 Task: Create a due date automation trigger when advanced on, 2 working days after a card is due add dates not due today at 11:00 AM.
Action: Mouse moved to (1051, 353)
Screenshot: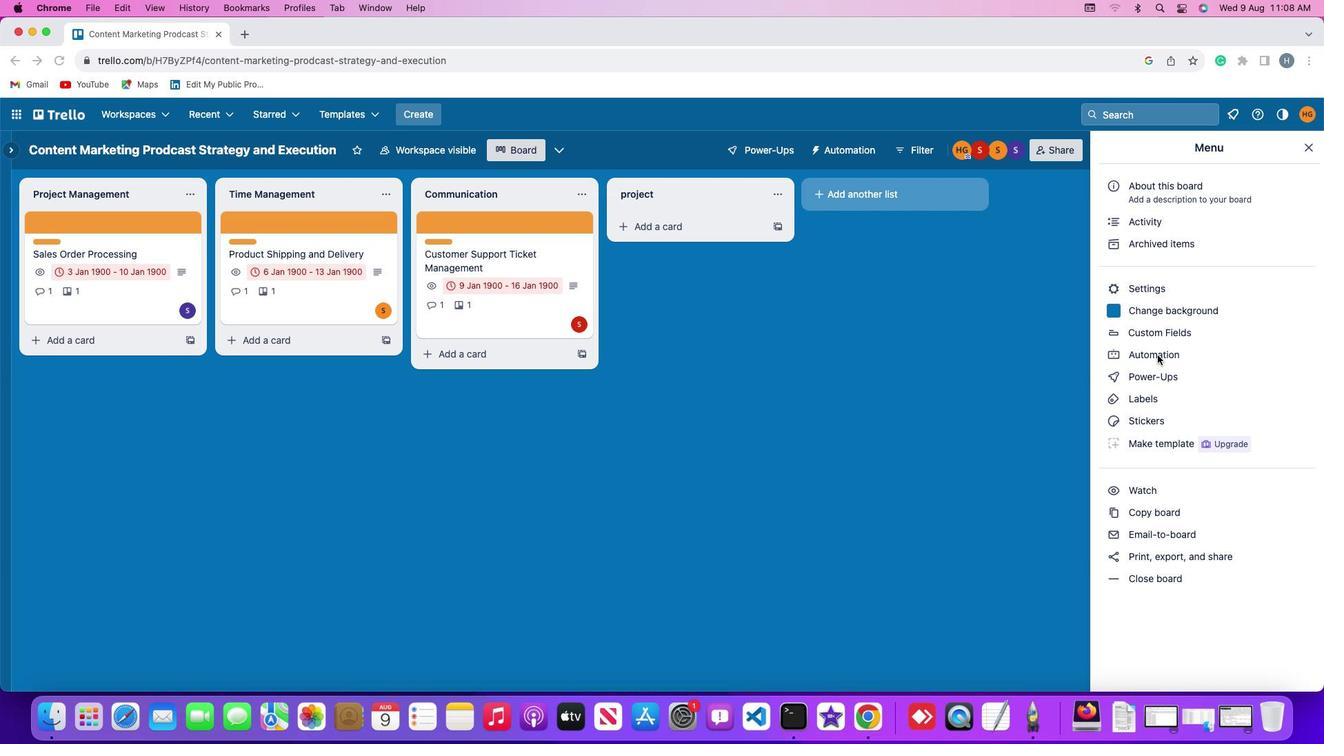 
Action: Mouse pressed left at (1051, 353)
Screenshot: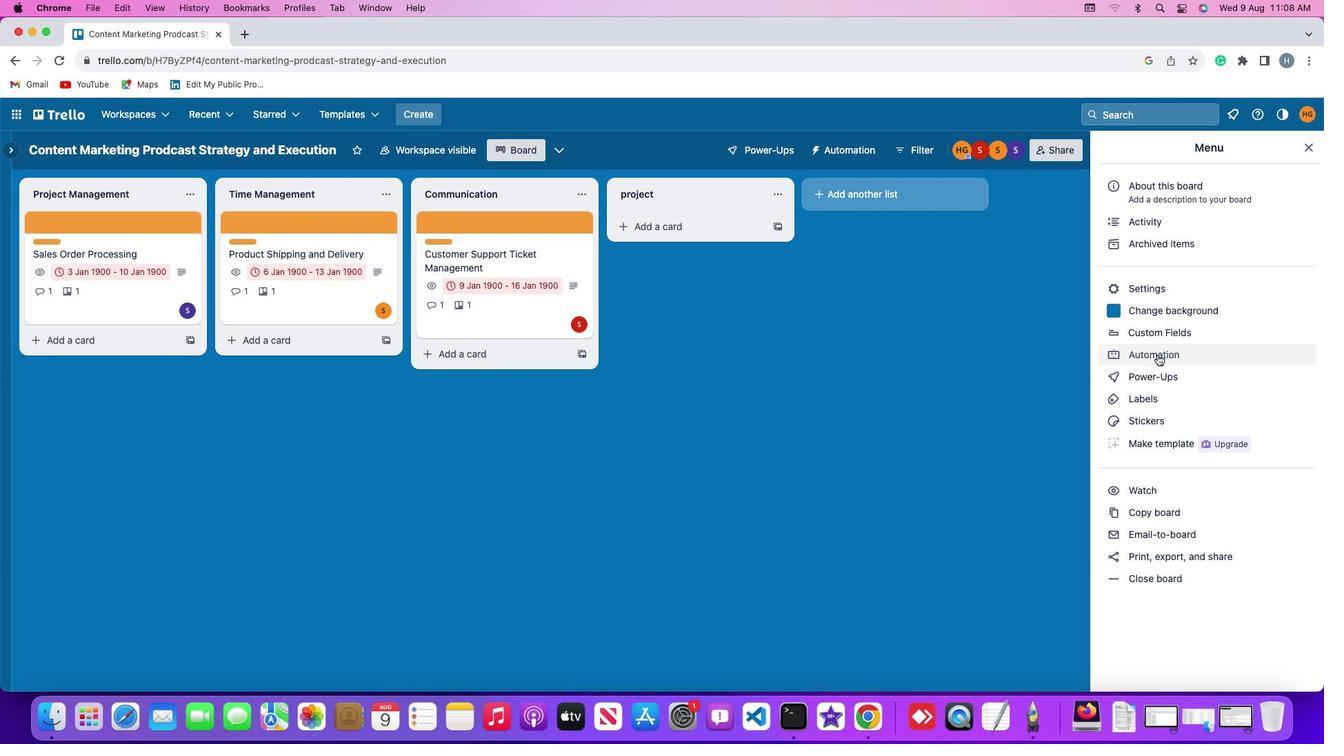 
Action: Mouse moved to (1051, 353)
Screenshot: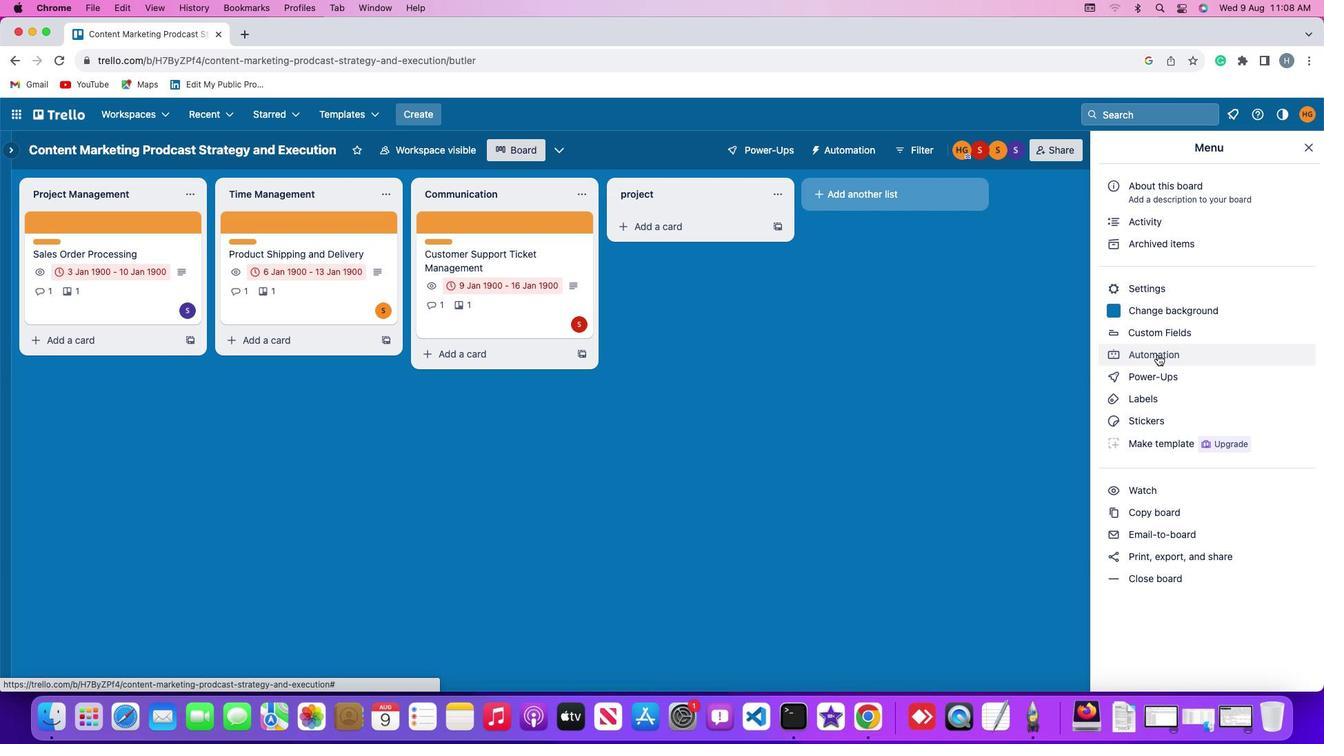 
Action: Mouse pressed left at (1051, 353)
Screenshot: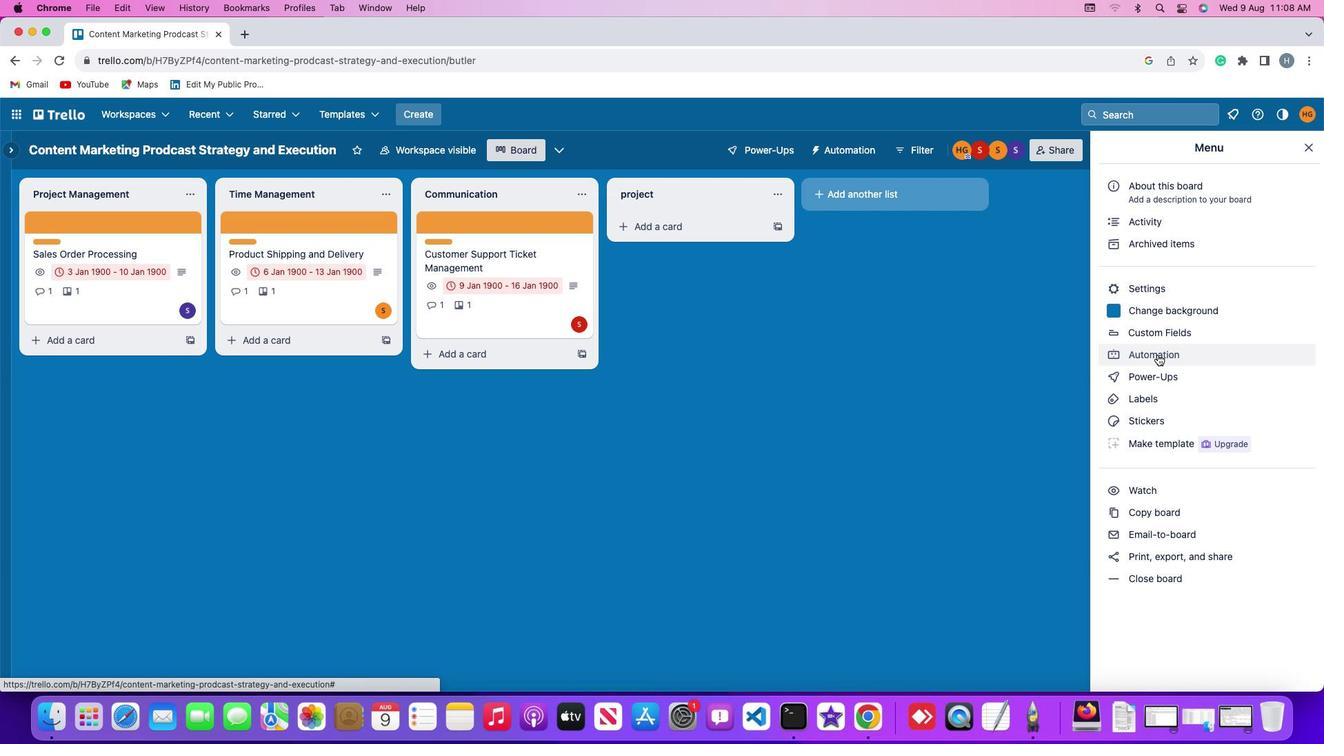 
Action: Mouse moved to (86, 326)
Screenshot: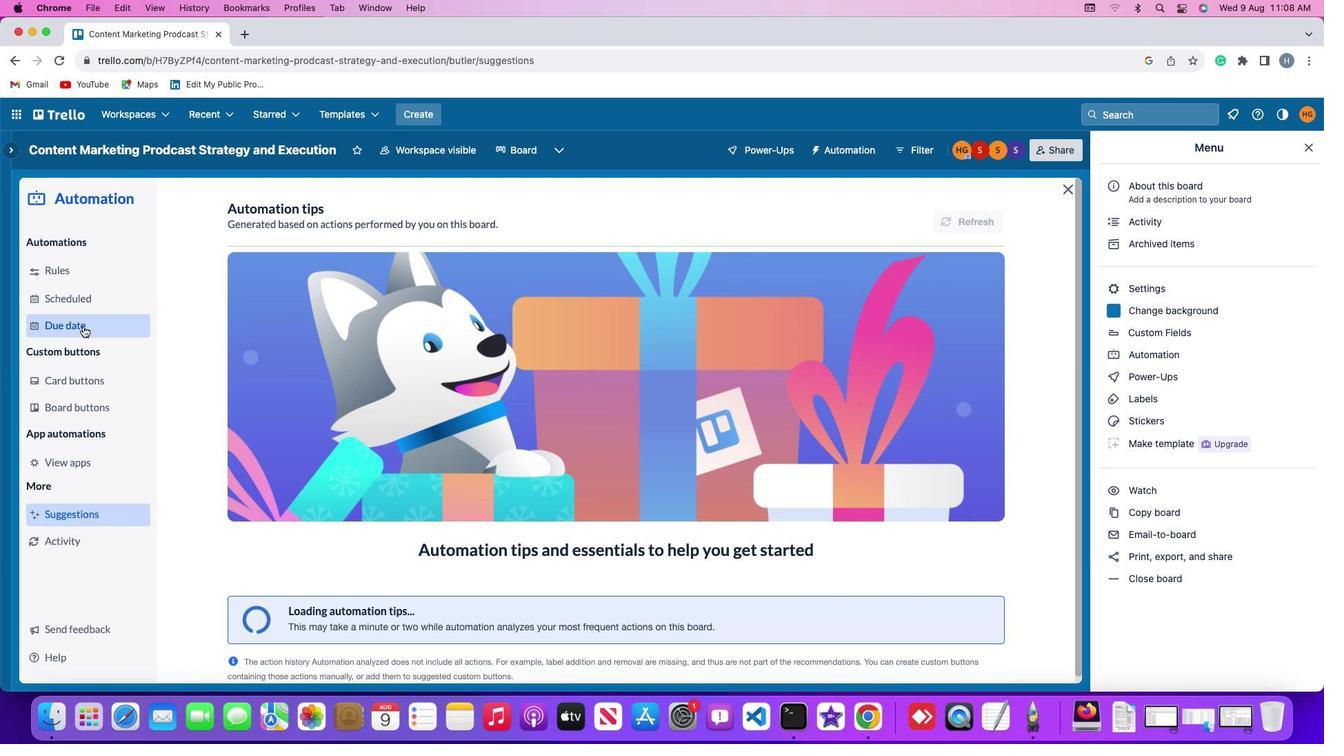 
Action: Mouse pressed left at (86, 326)
Screenshot: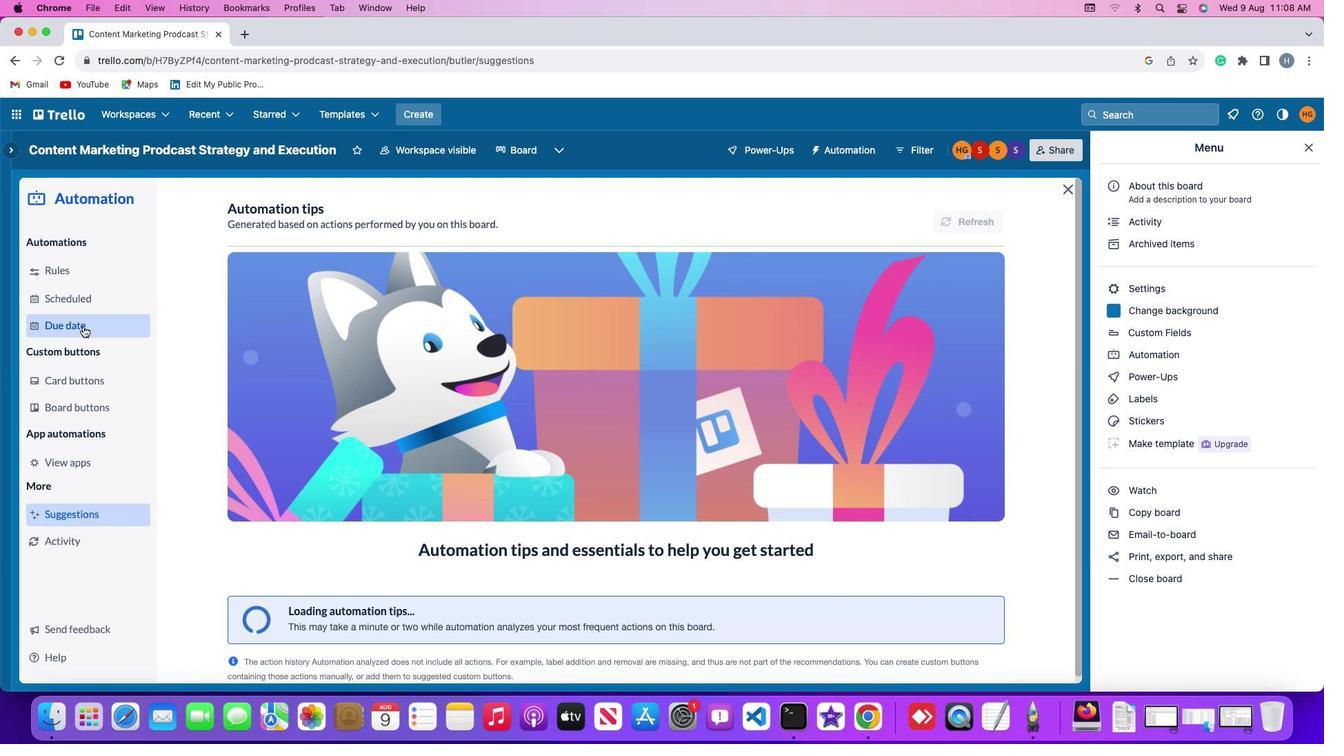 
Action: Mouse moved to (841, 225)
Screenshot: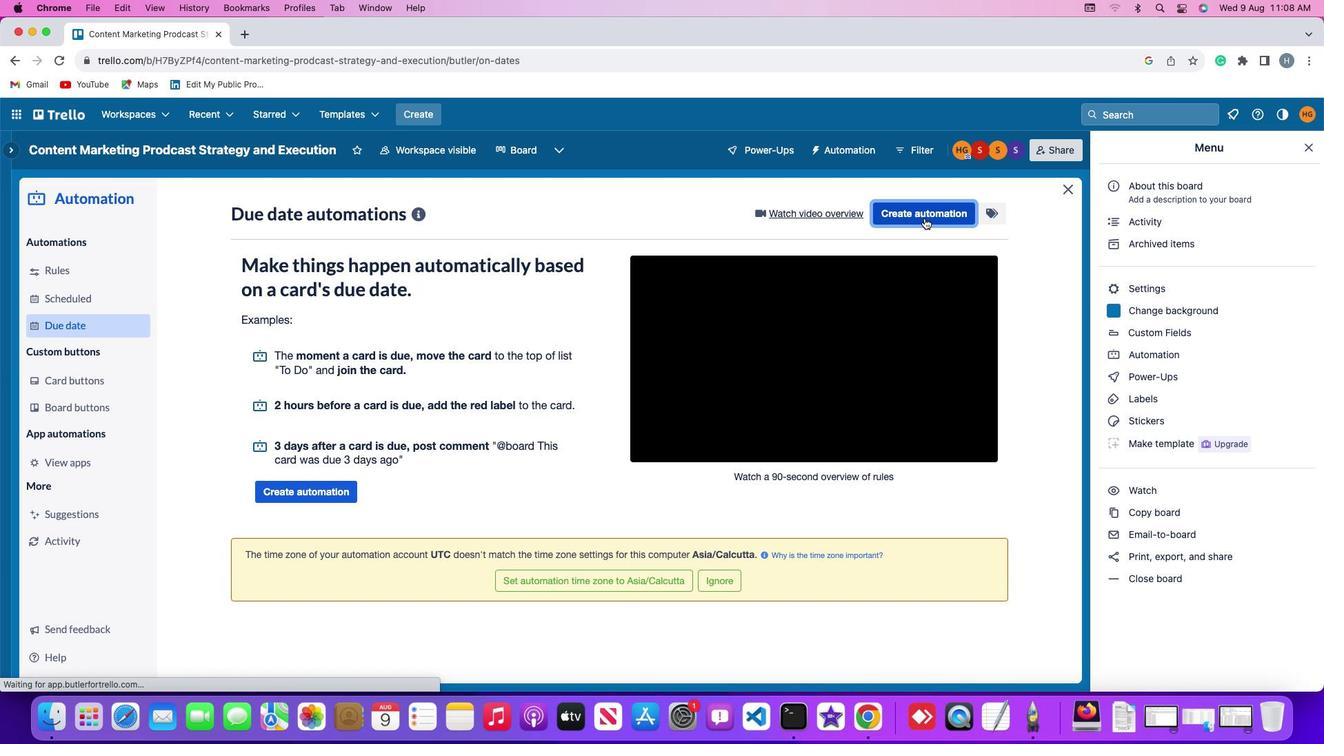 
Action: Mouse pressed left at (841, 225)
Screenshot: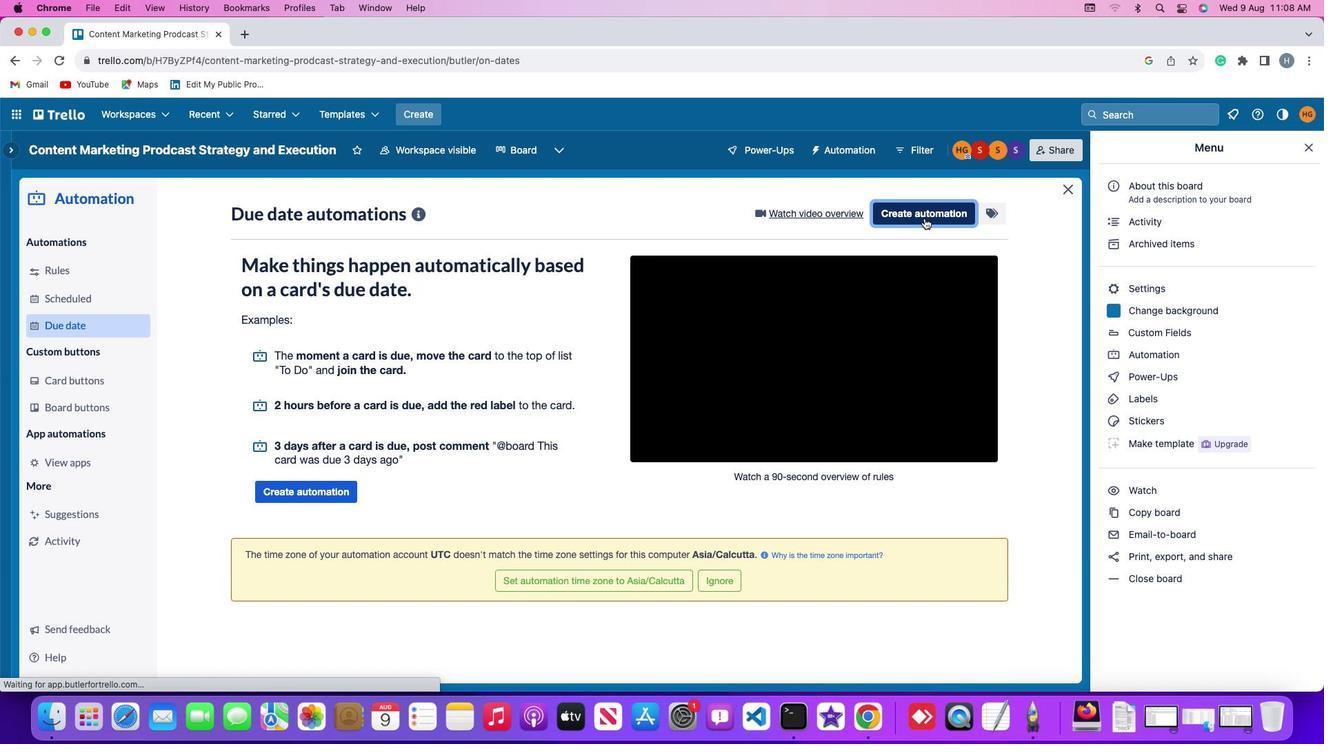 
Action: Mouse moved to (361, 340)
Screenshot: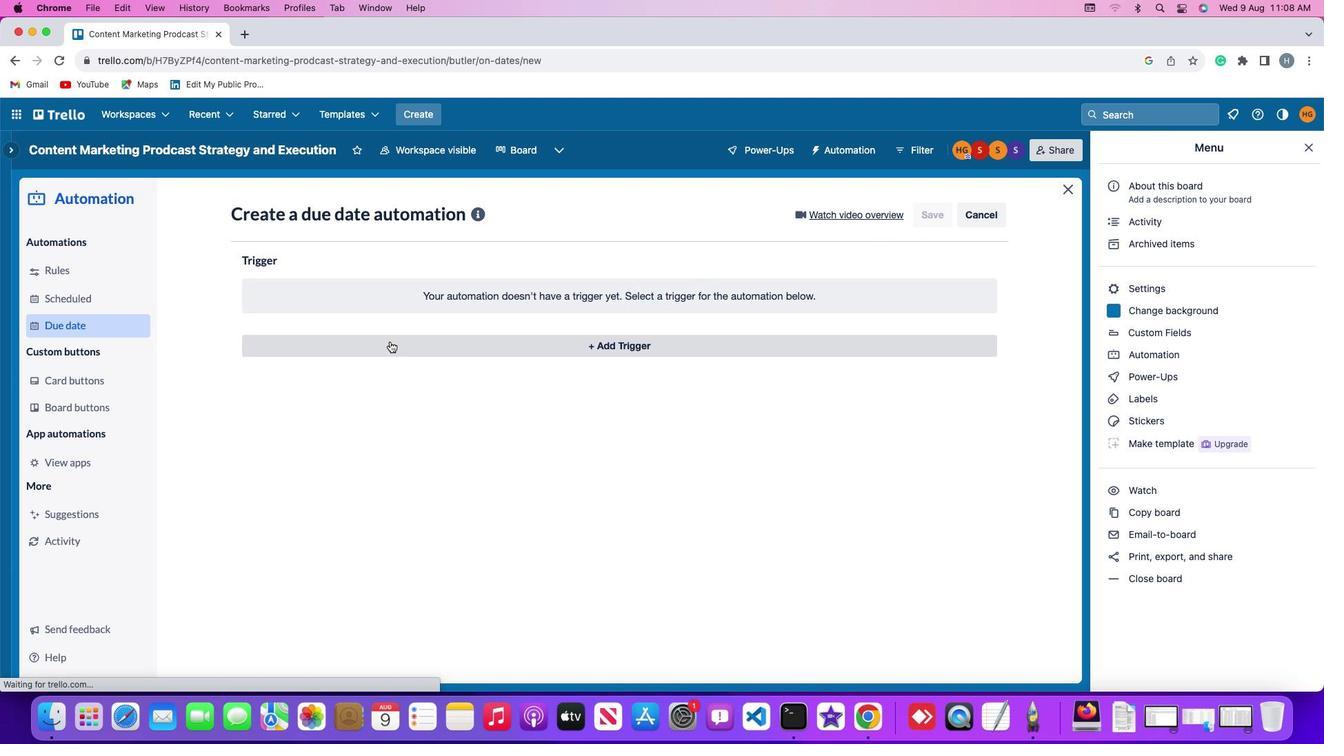 
Action: Mouse pressed left at (361, 340)
Screenshot: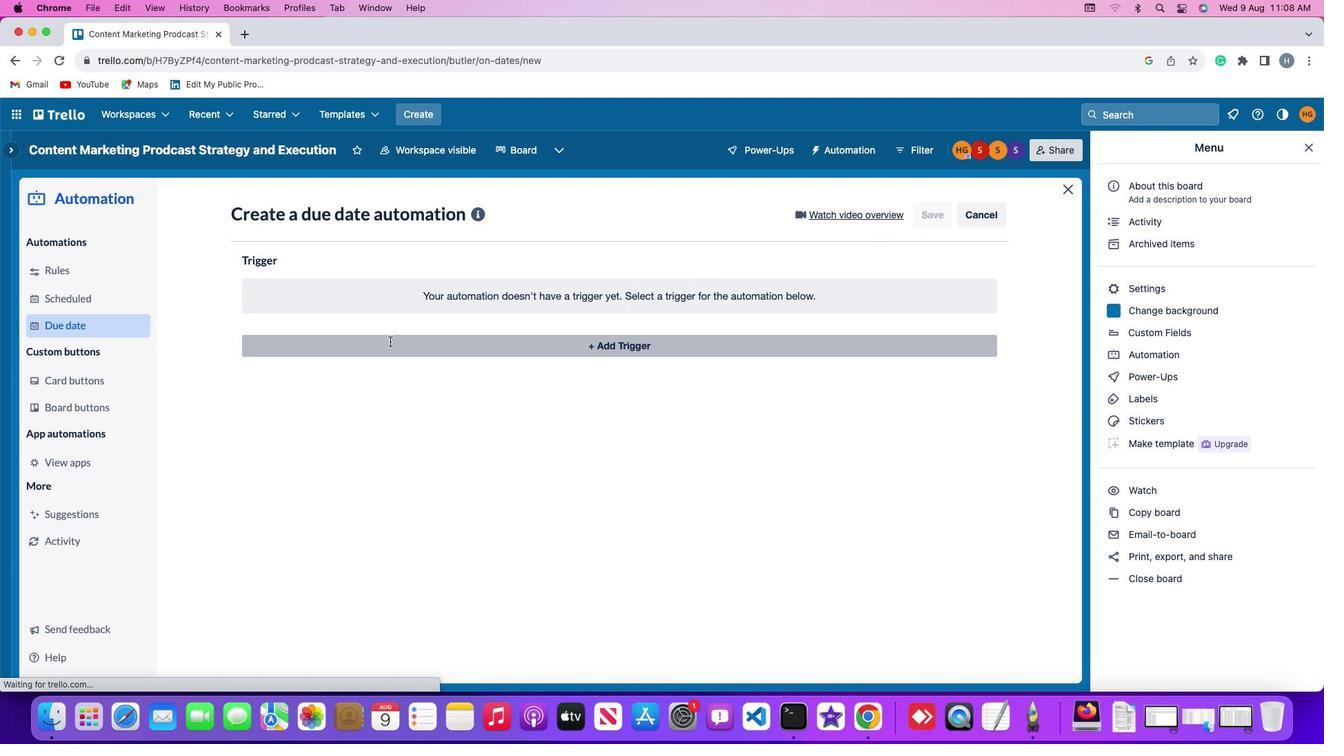 
Action: Mouse moved to (254, 539)
Screenshot: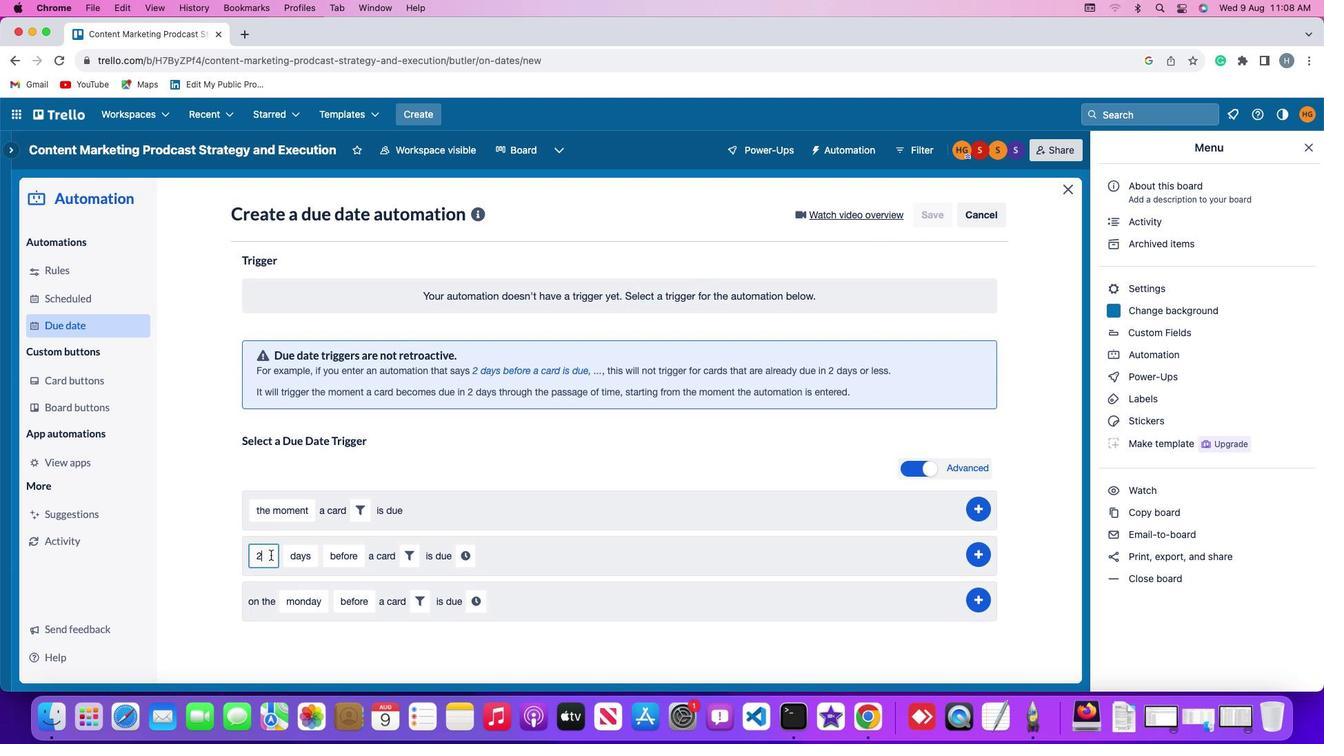 
Action: Mouse pressed left at (254, 539)
Screenshot: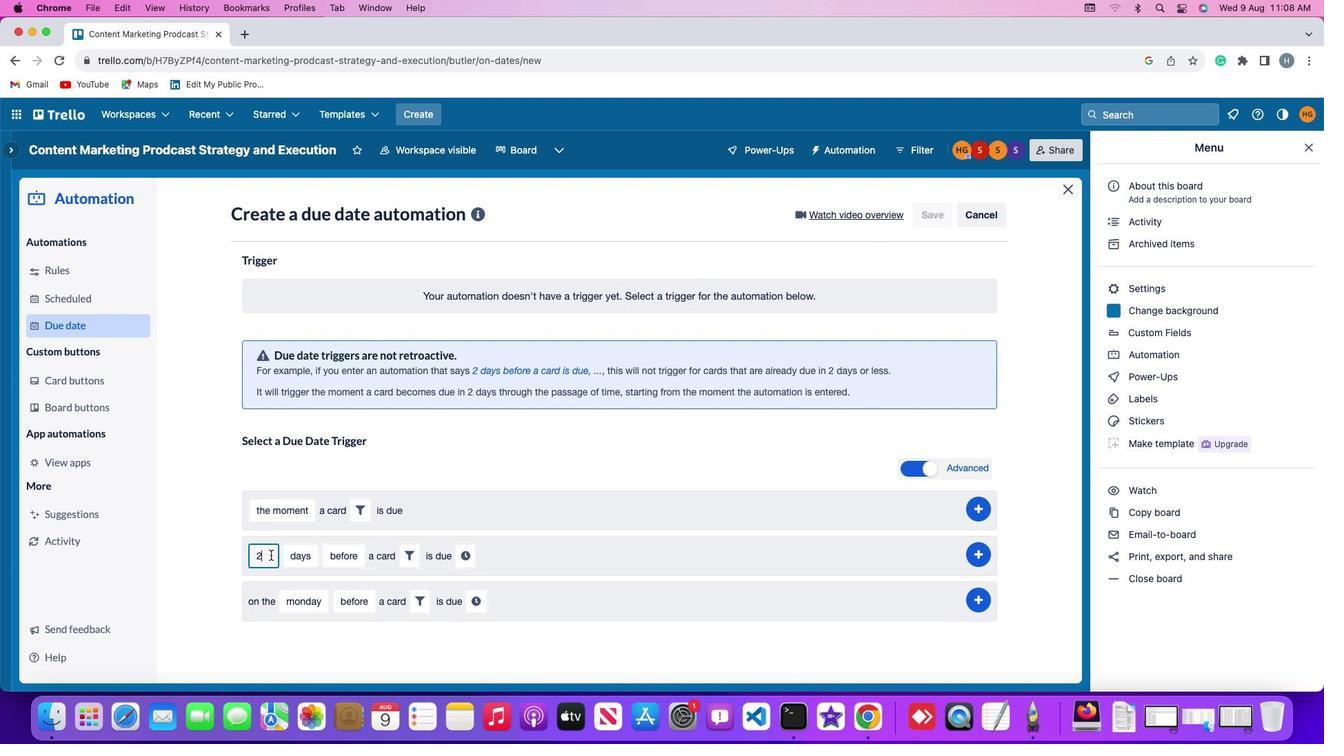 
Action: Mouse moved to (253, 539)
Screenshot: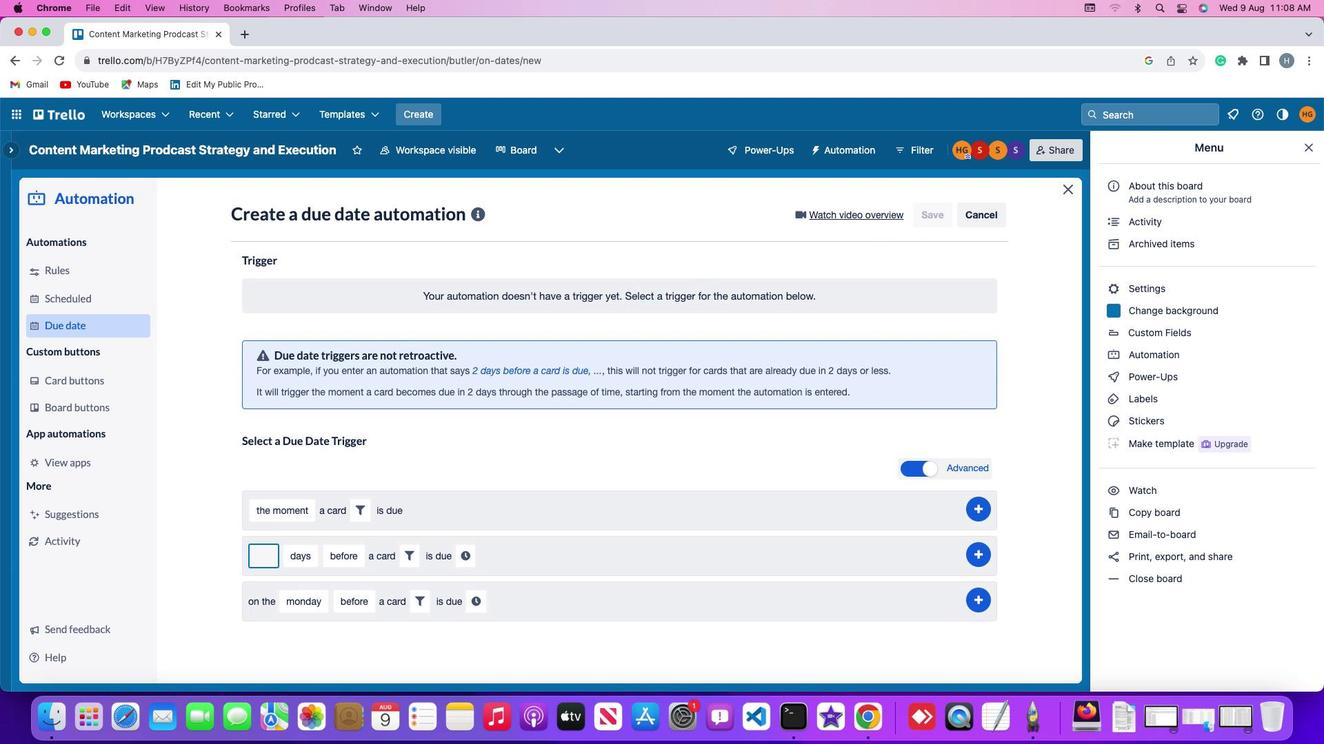
Action: Key pressed Key.backspace'2'
Screenshot: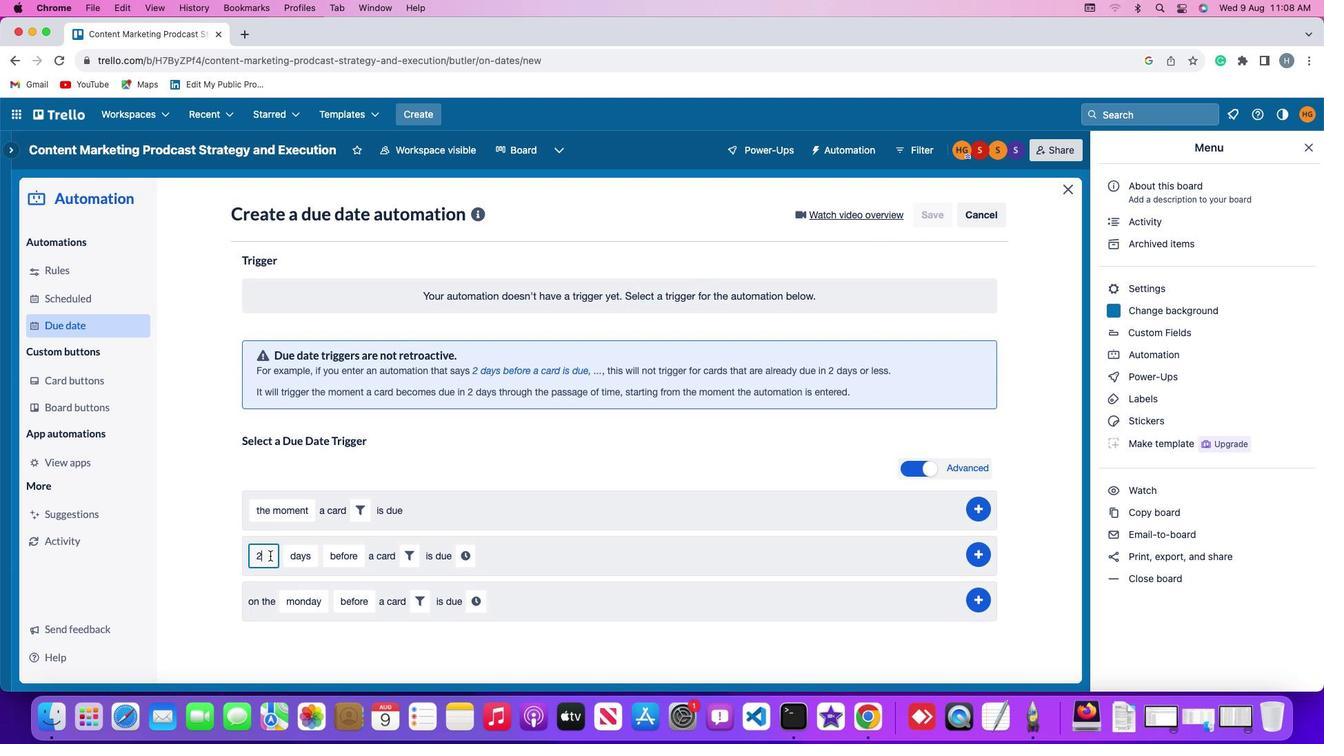 
Action: Mouse moved to (280, 538)
Screenshot: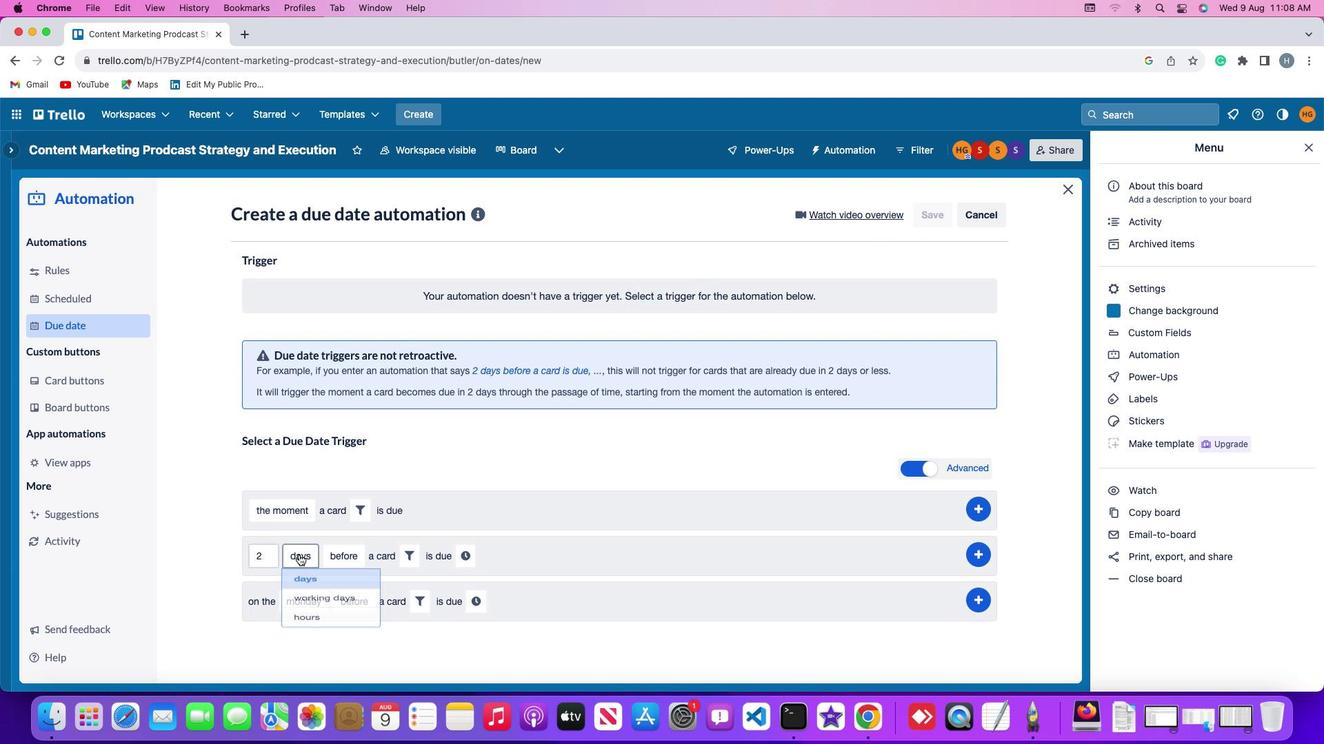 
Action: Mouse pressed left at (280, 538)
Screenshot: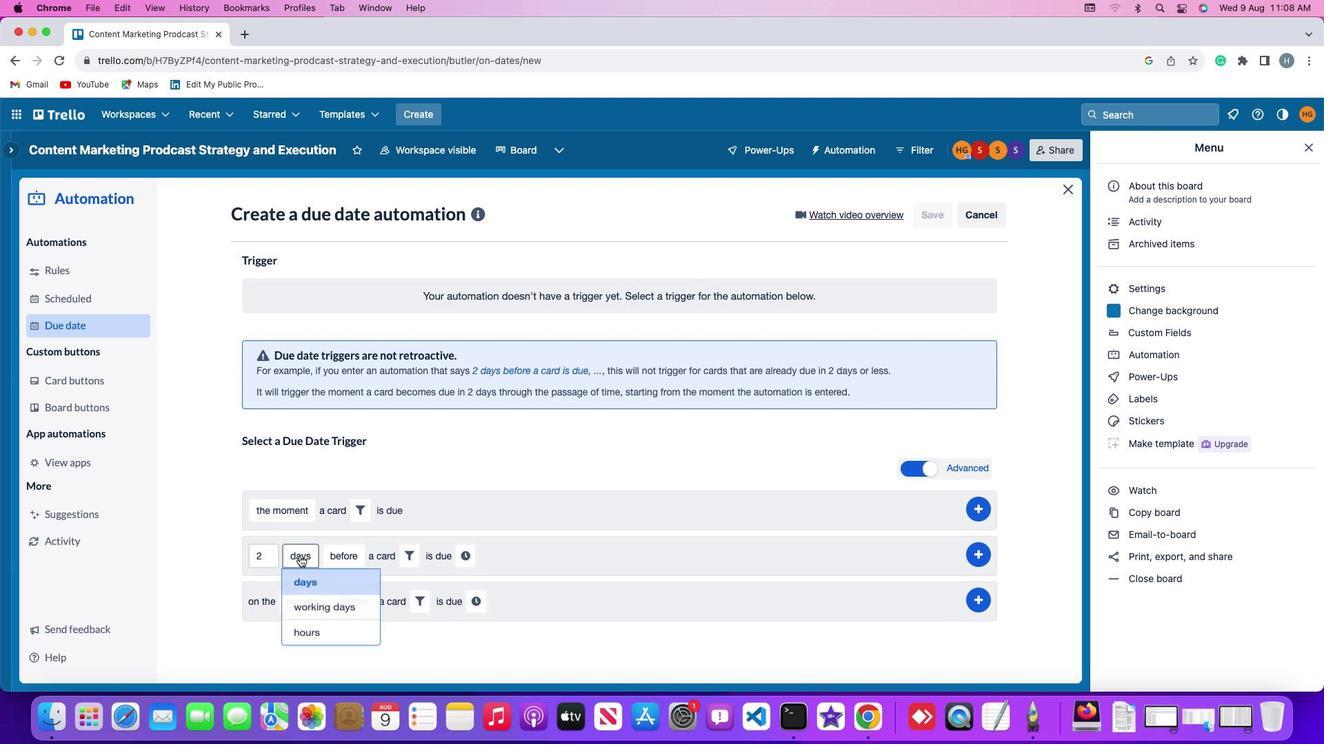 
Action: Mouse moved to (295, 586)
Screenshot: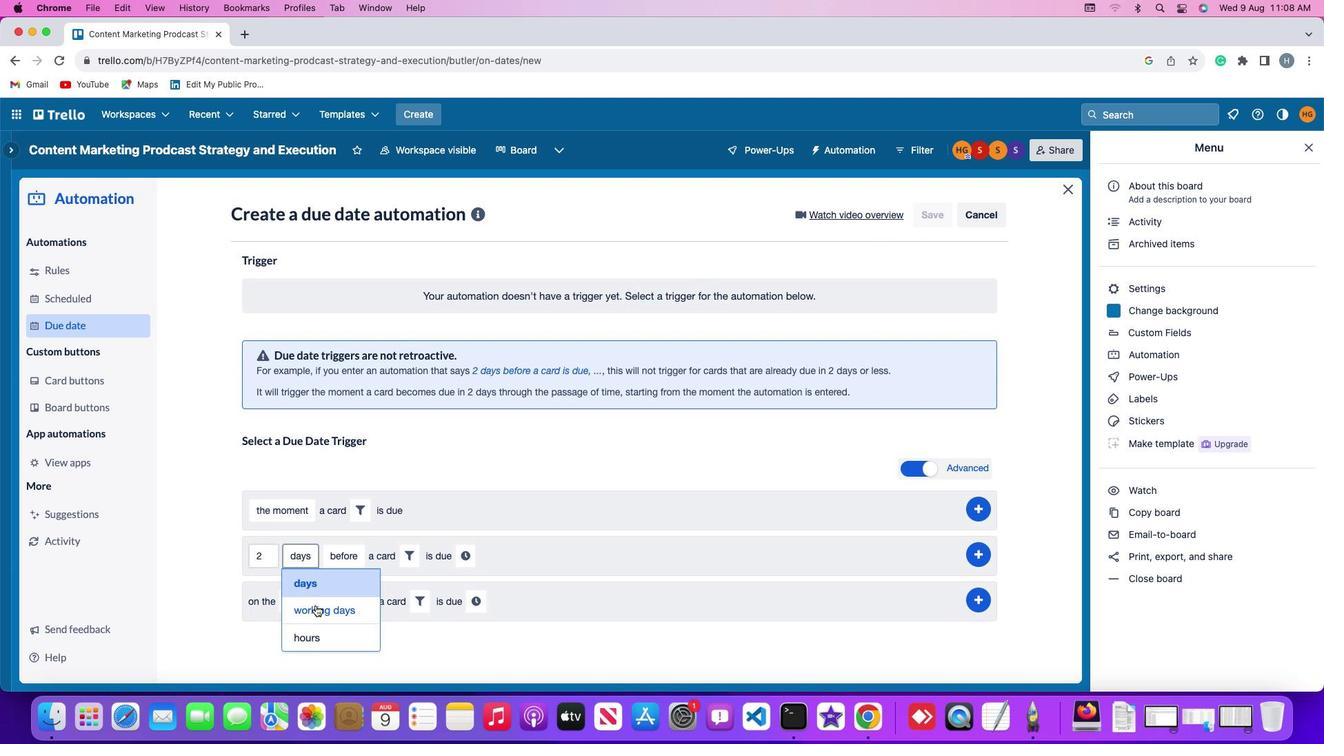 
Action: Mouse pressed left at (295, 586)
Screenshot: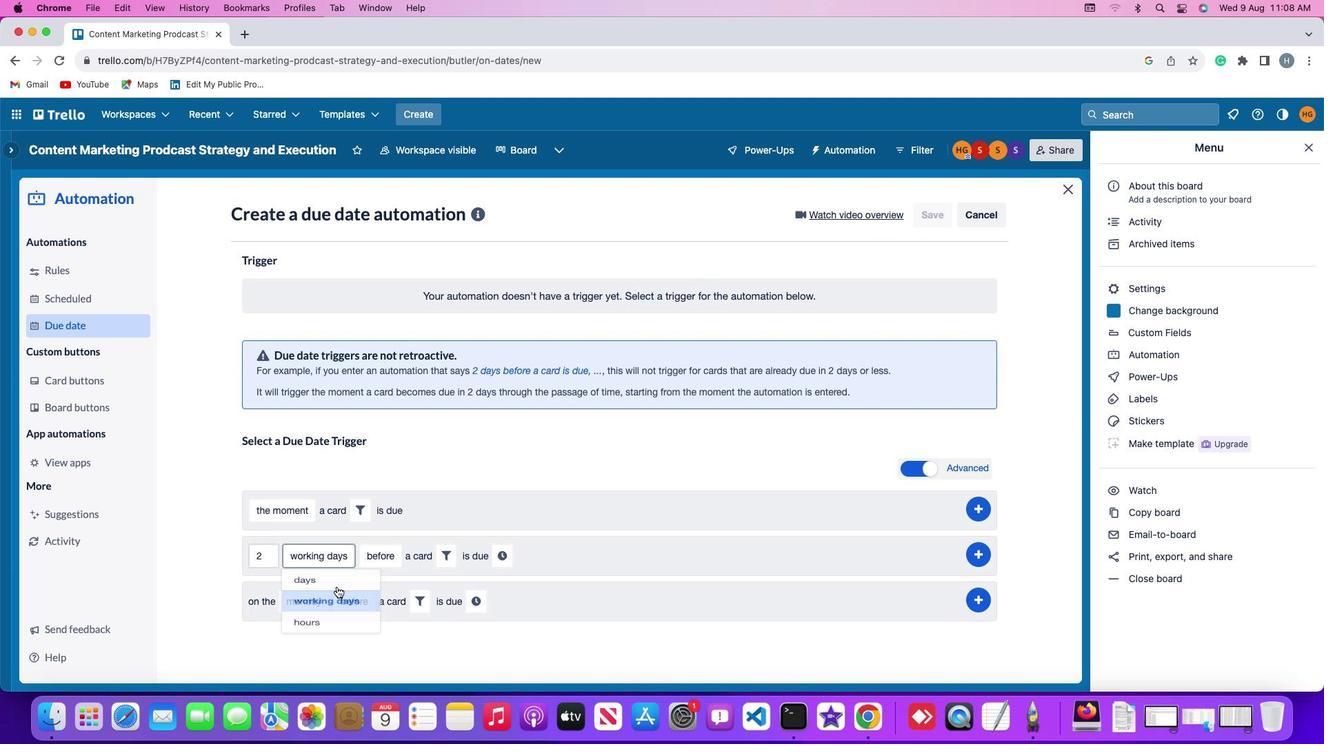 
Action: Mouse moved to (355, 539)
Screenshot: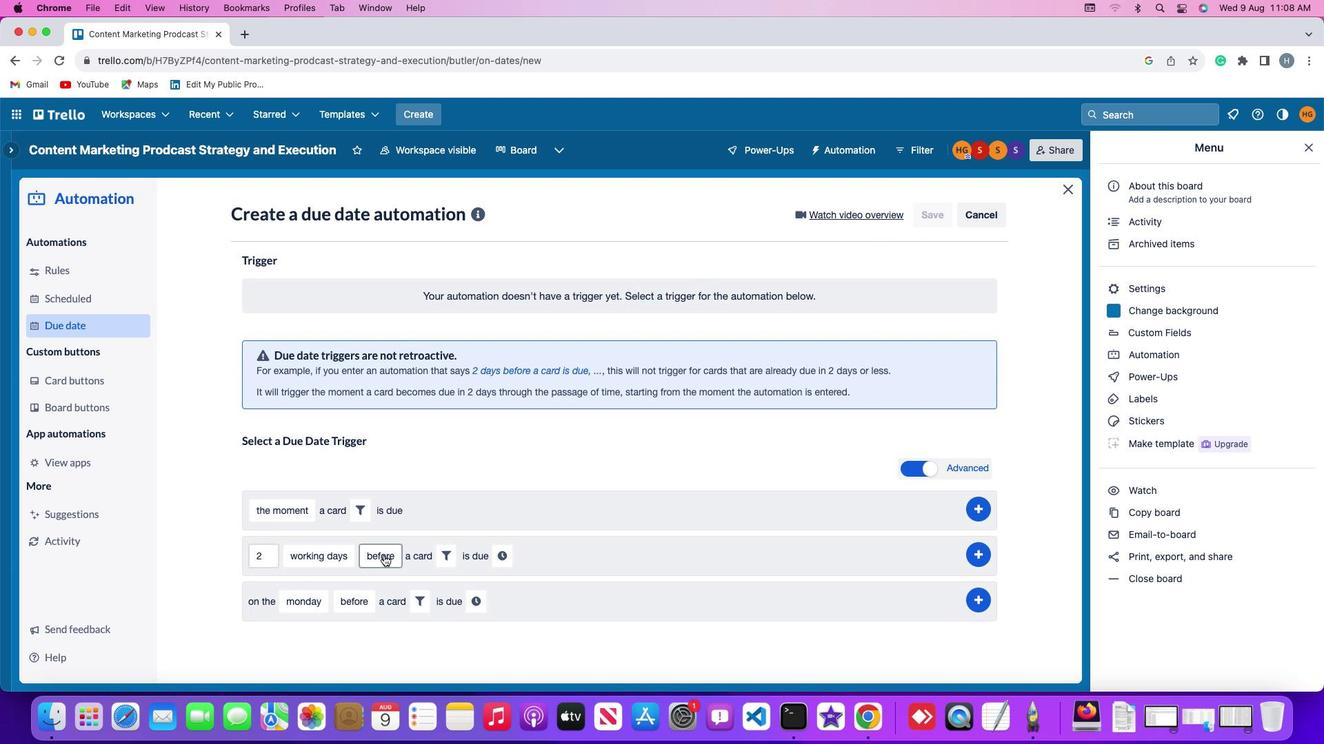 
Action: Mouse pressed left at (355, 539)
Screenshot: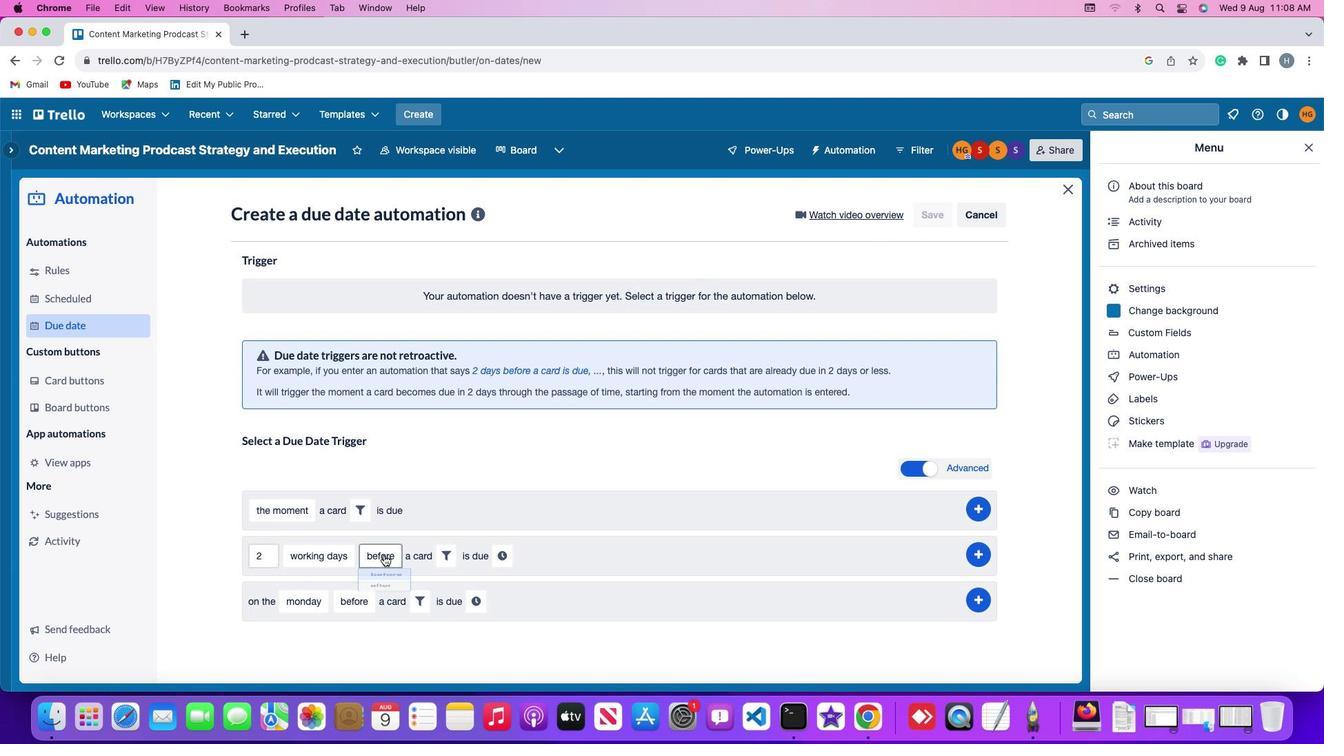 
Action: Mouse moved to (362, 596)
Screenshot: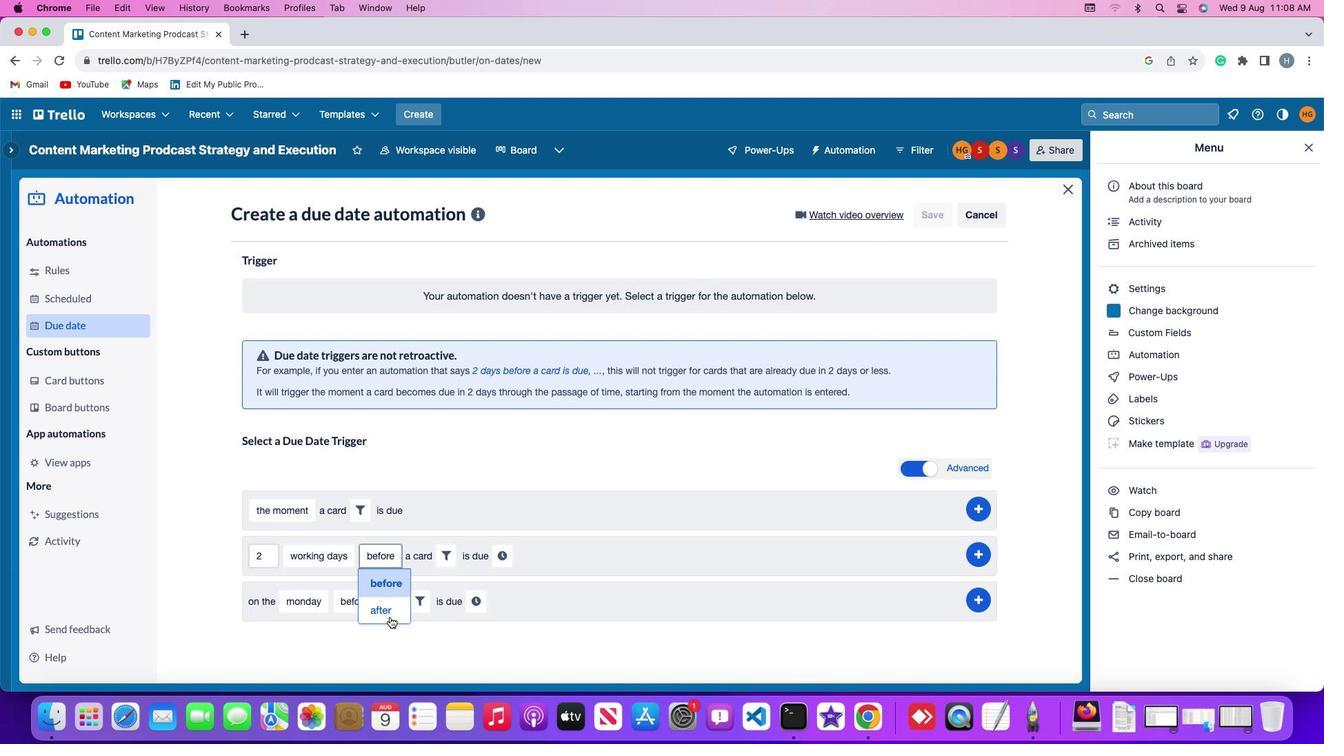 
Action: Mouse pressed left at (362, 596)
Screenshot: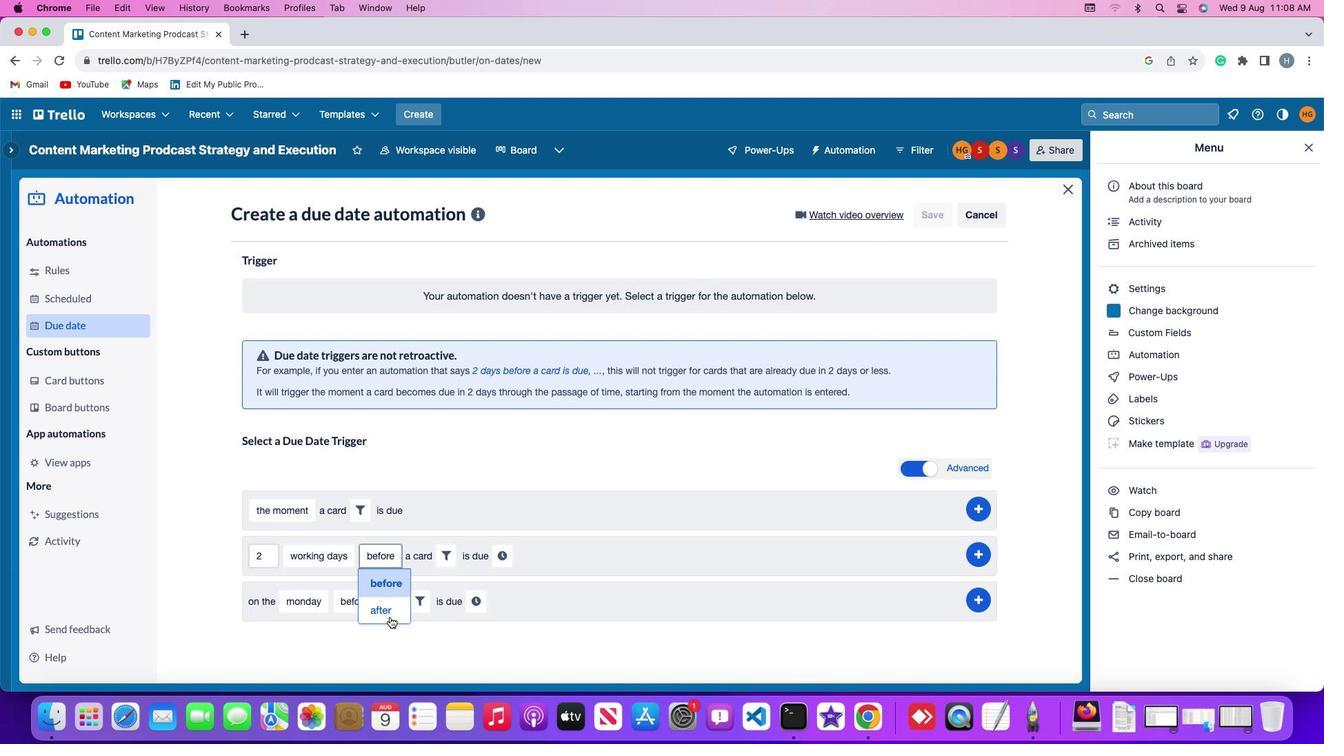 
Action: Mouse moved to (404, 538)
Screenshot: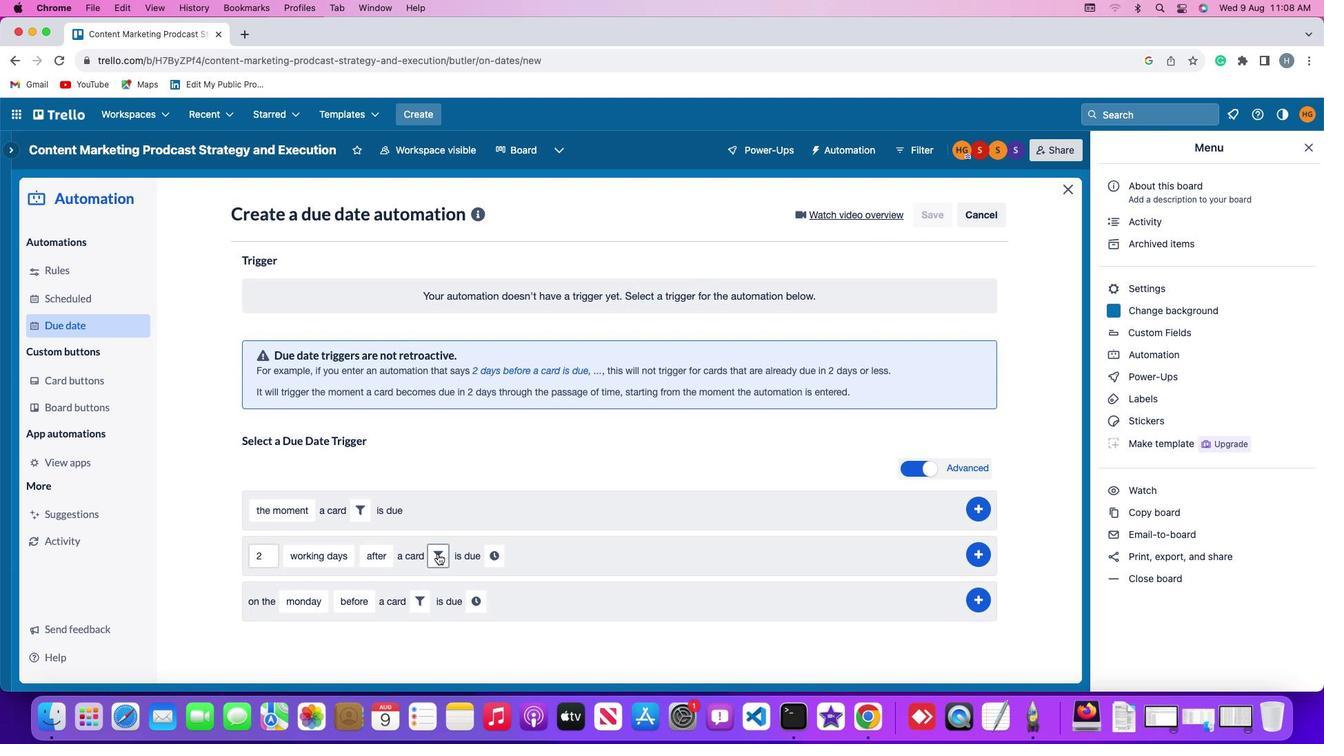 
Action: Mouse pressed left at (404, 538)
Screenshot: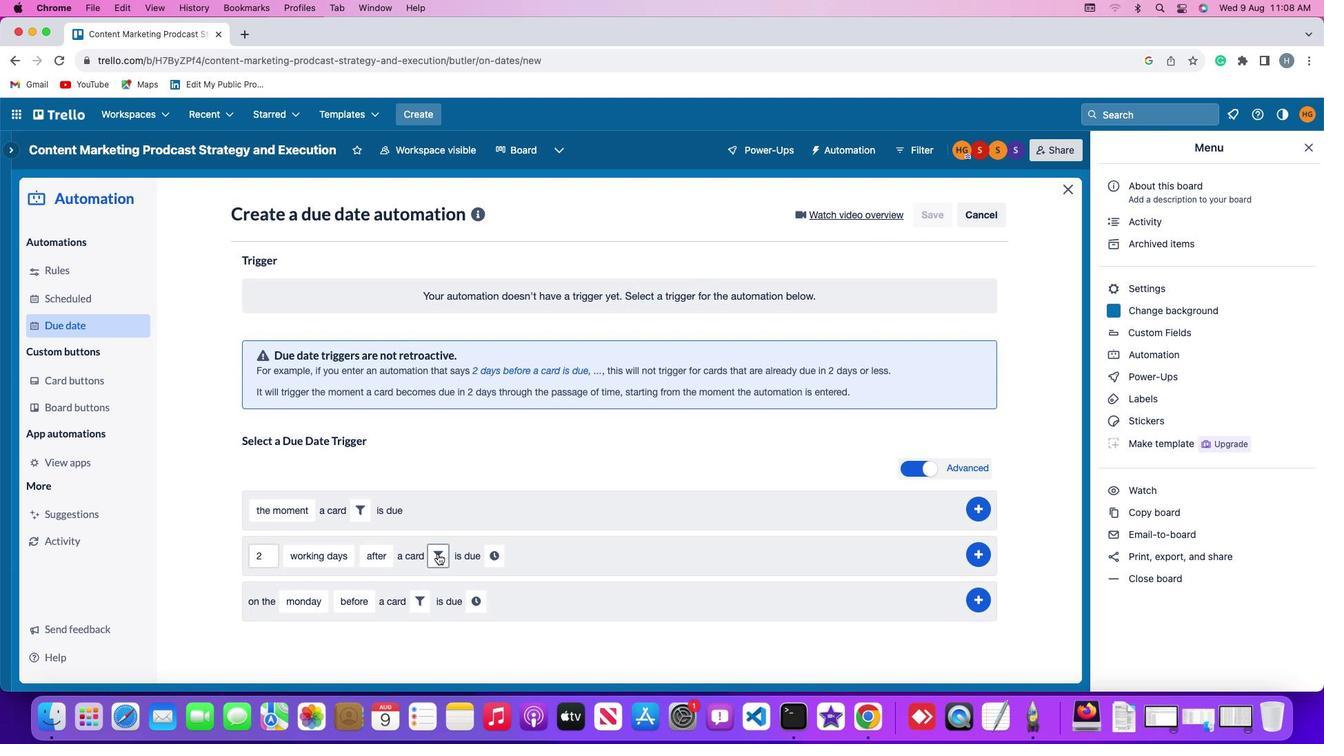 
Action: Mouse moved to (472, 575)
Screenshot: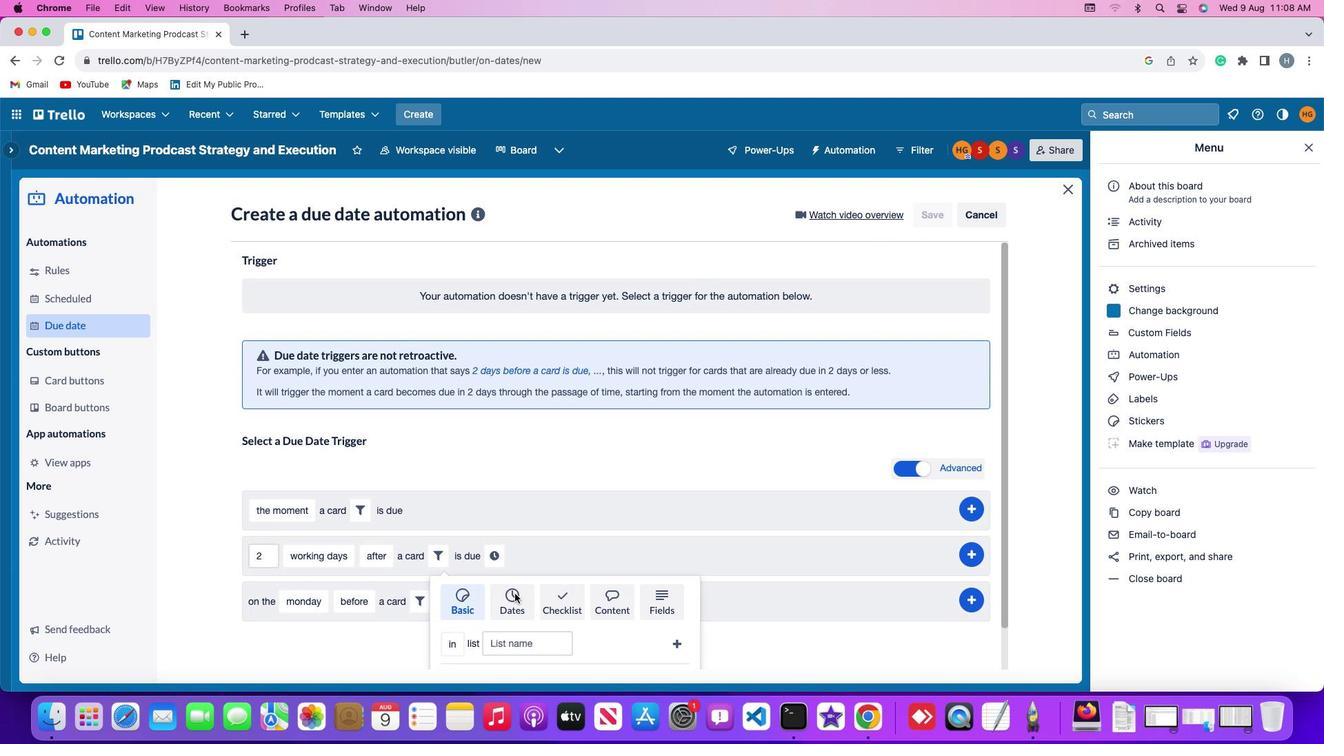 
Action: Mouse pressed left at (472, 575)
Screenshot: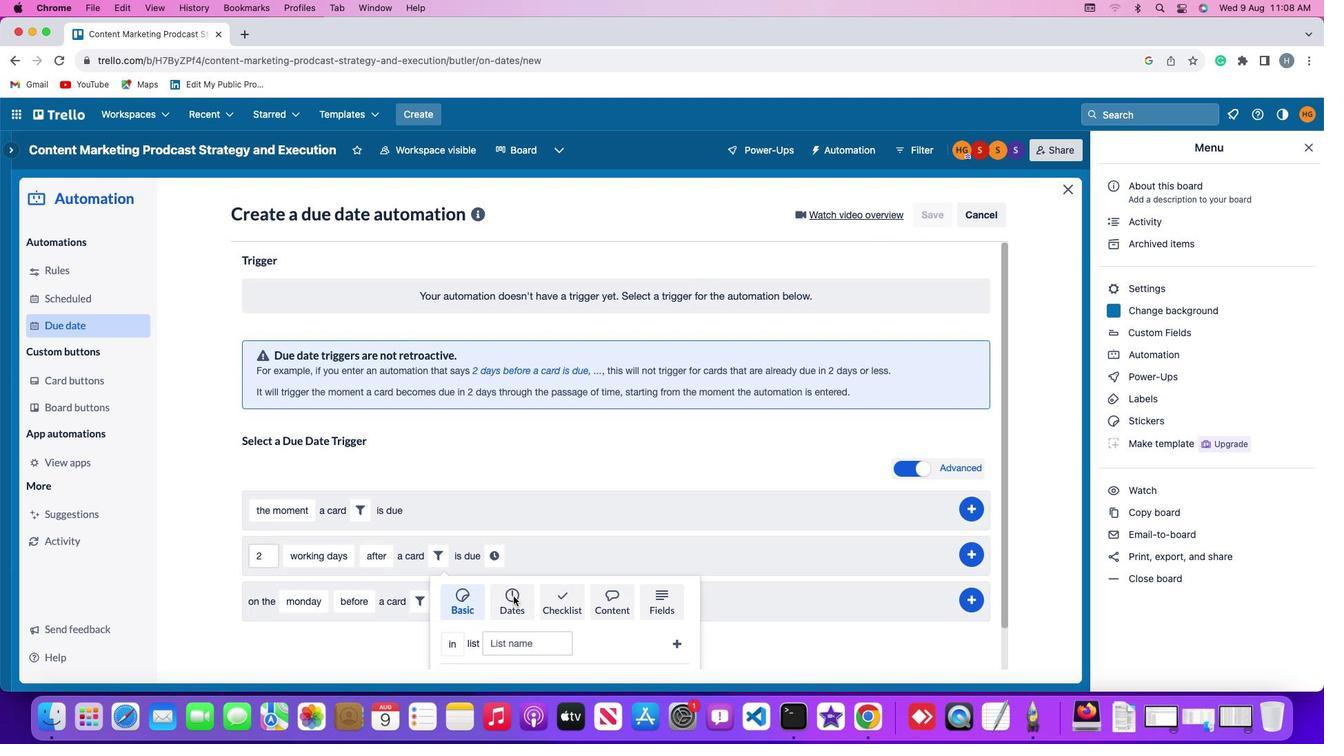 
Action: Mouse moved to (382, 615)
Screenshot: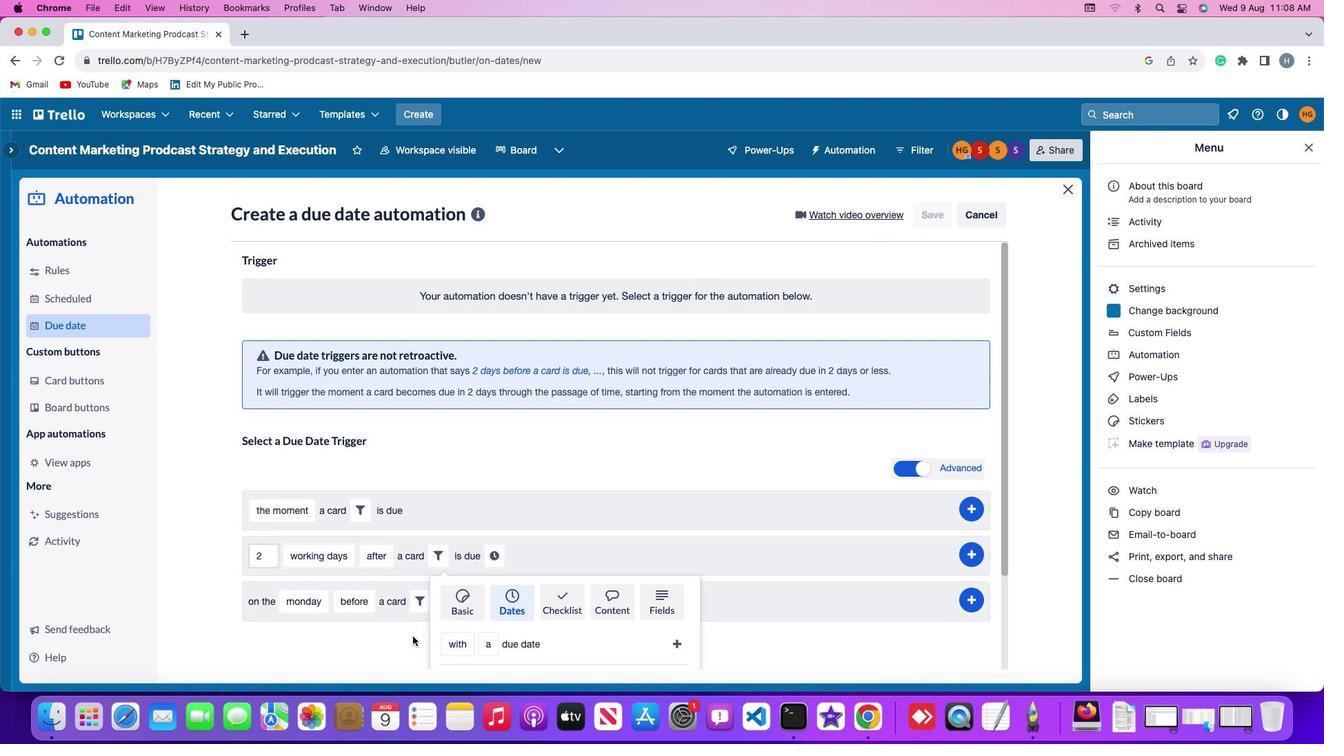 
Action: Mouse scrolled (382, 615) with delta (11, 22)
Screenshot: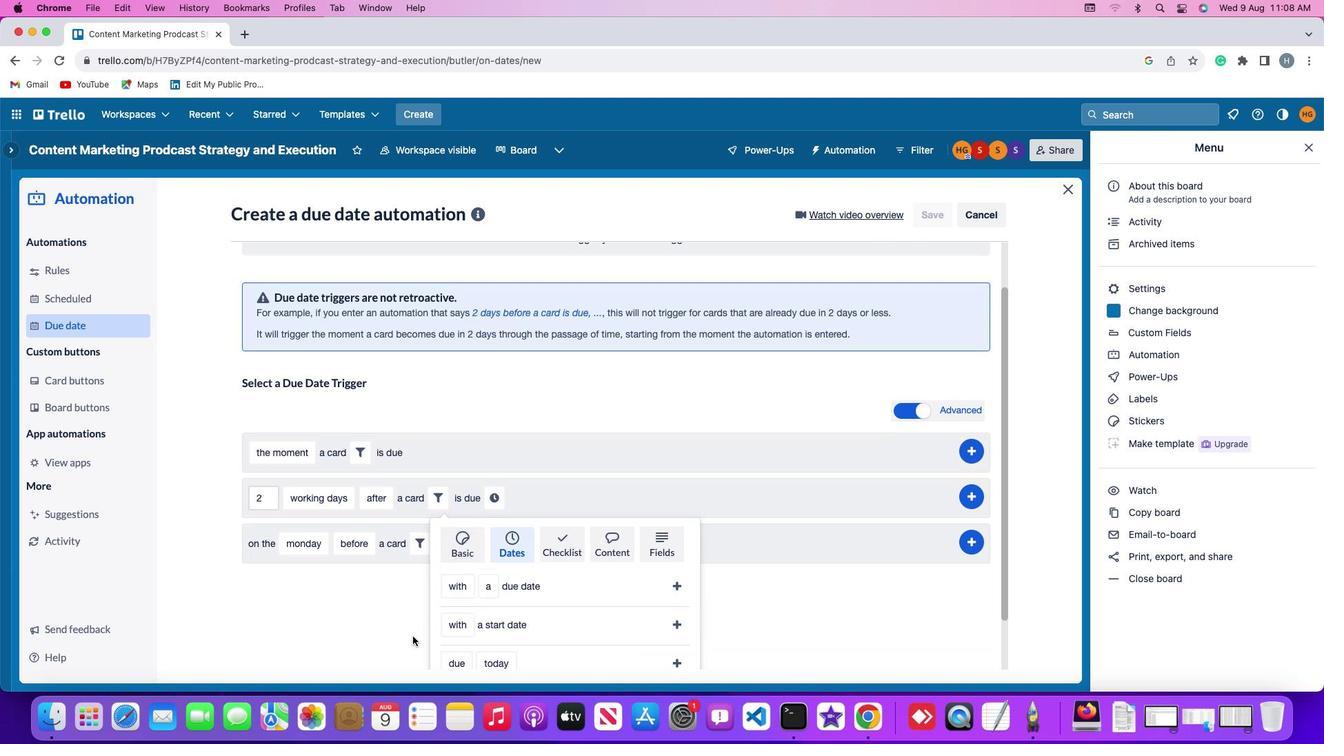 
Action: Mouse scrolled (382, 615) with delta (11, 22)
Screenshot: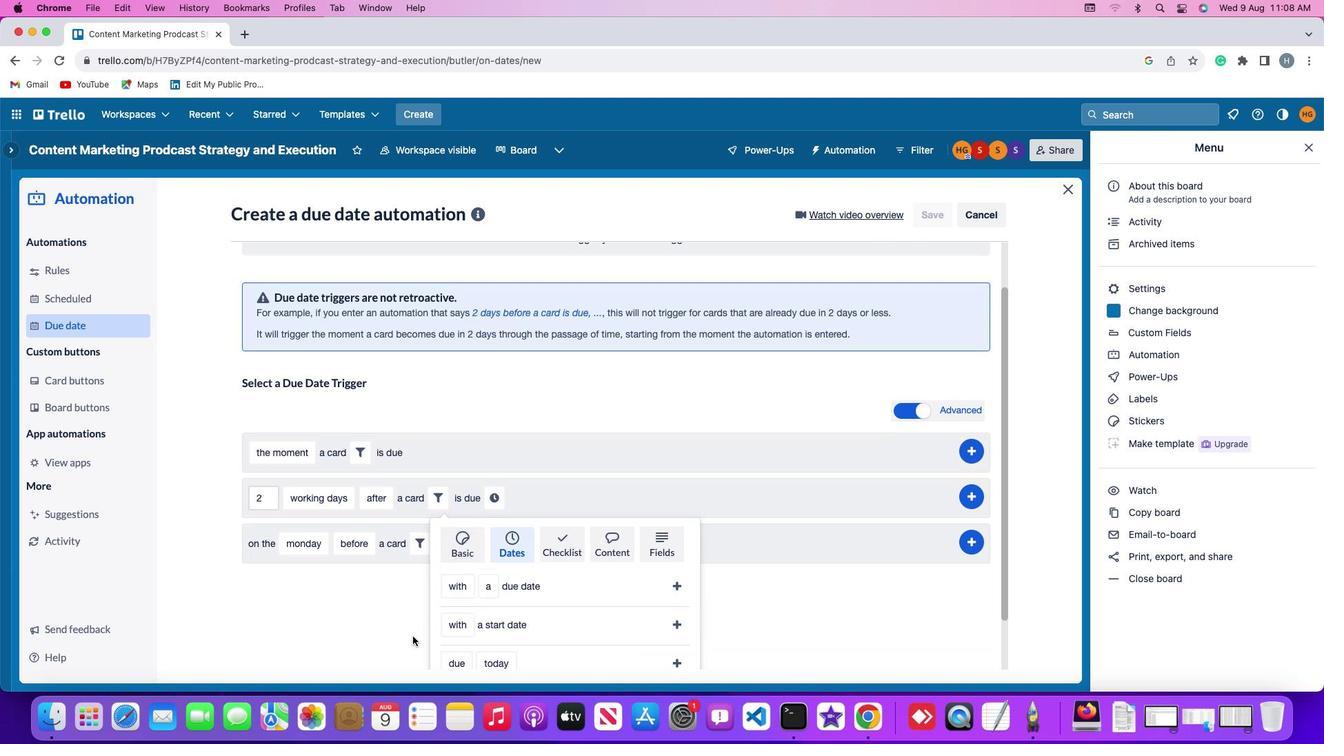 
Action: Mouse scrolled (382, 615) with delta (11, 21)
Screenshot: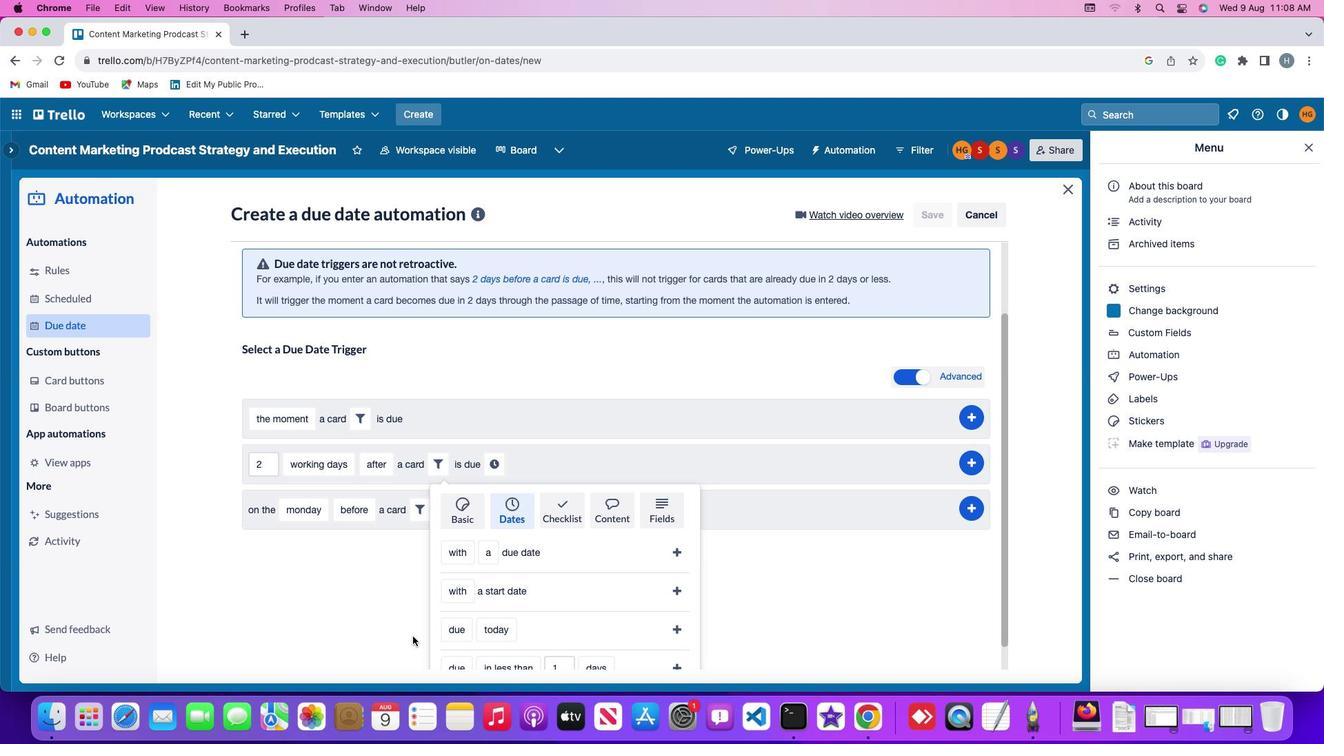 
Action: Mouse scrolled (382, 615) with delta (11, 20)
Screenshot: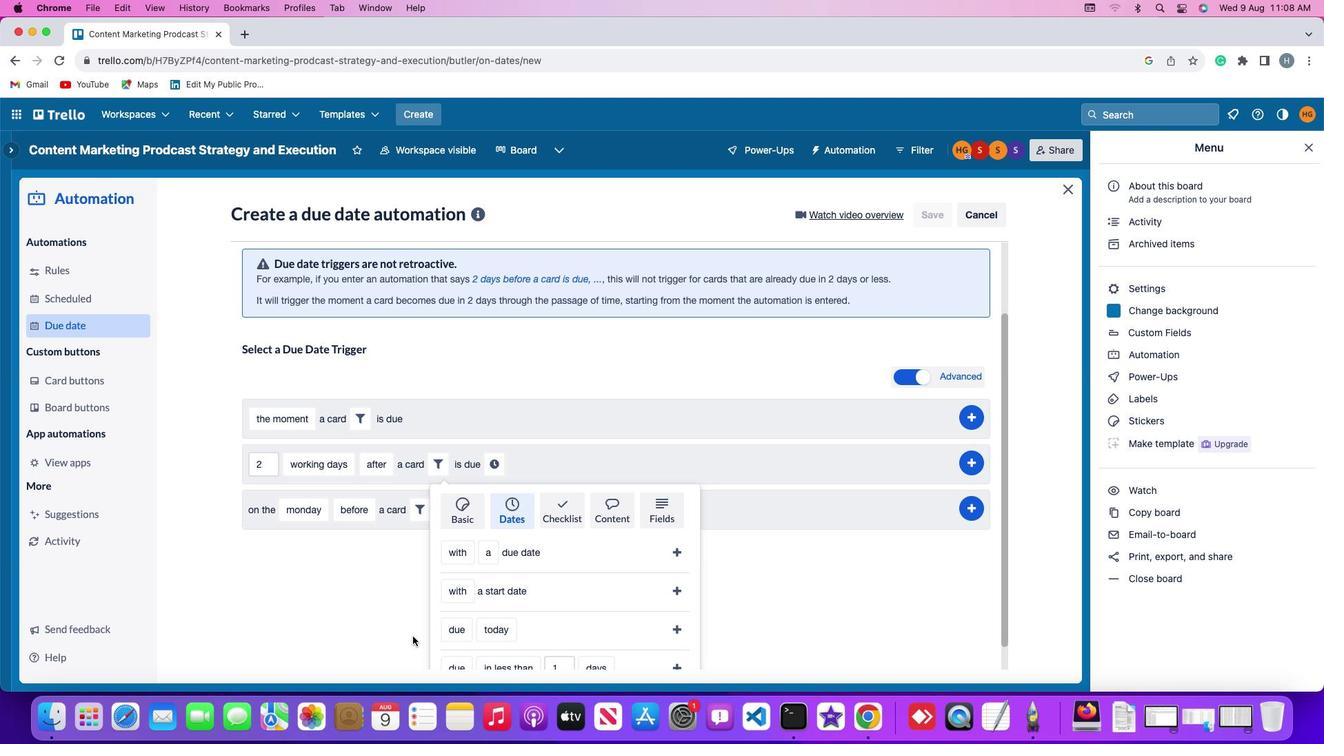 
Action: Mouse scrolled (382, 615) with delta (11, 20)
Screenshot: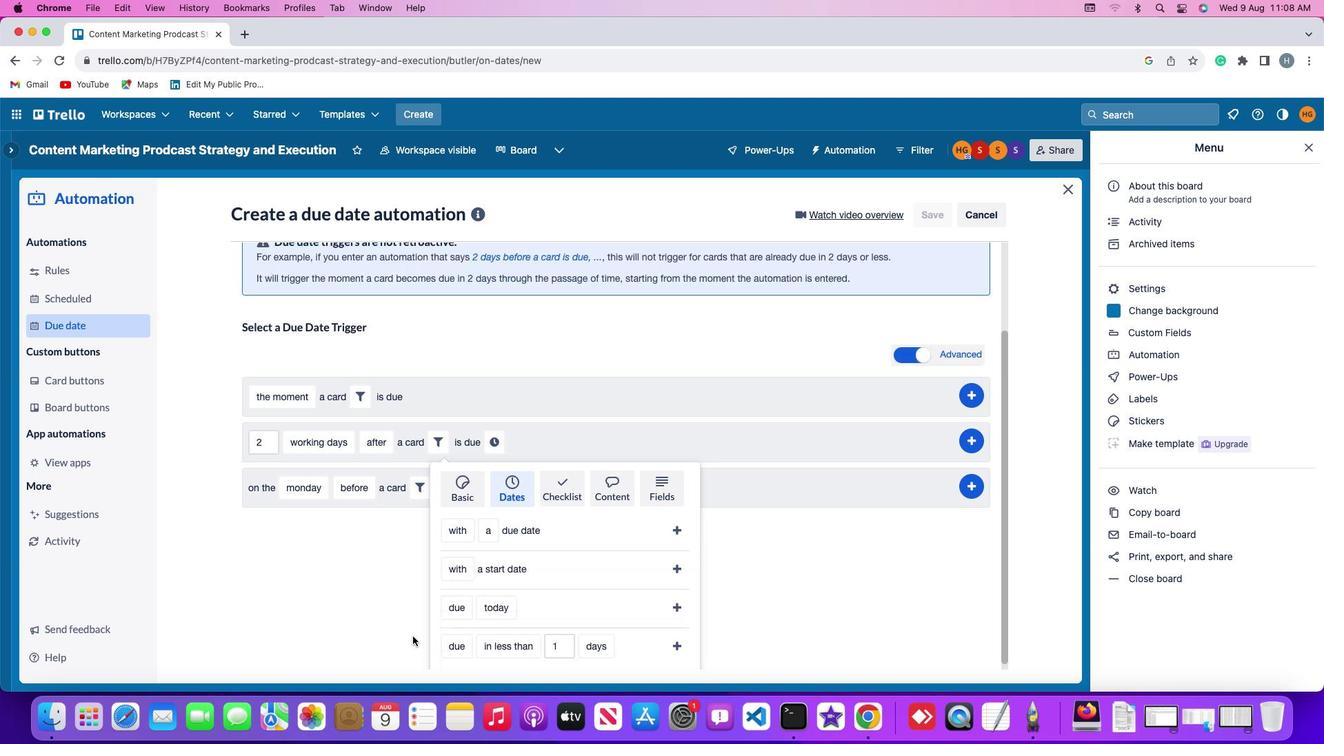 
Action: Mouse scrolled (382, 615) with delta (11, 20)
Screenshot: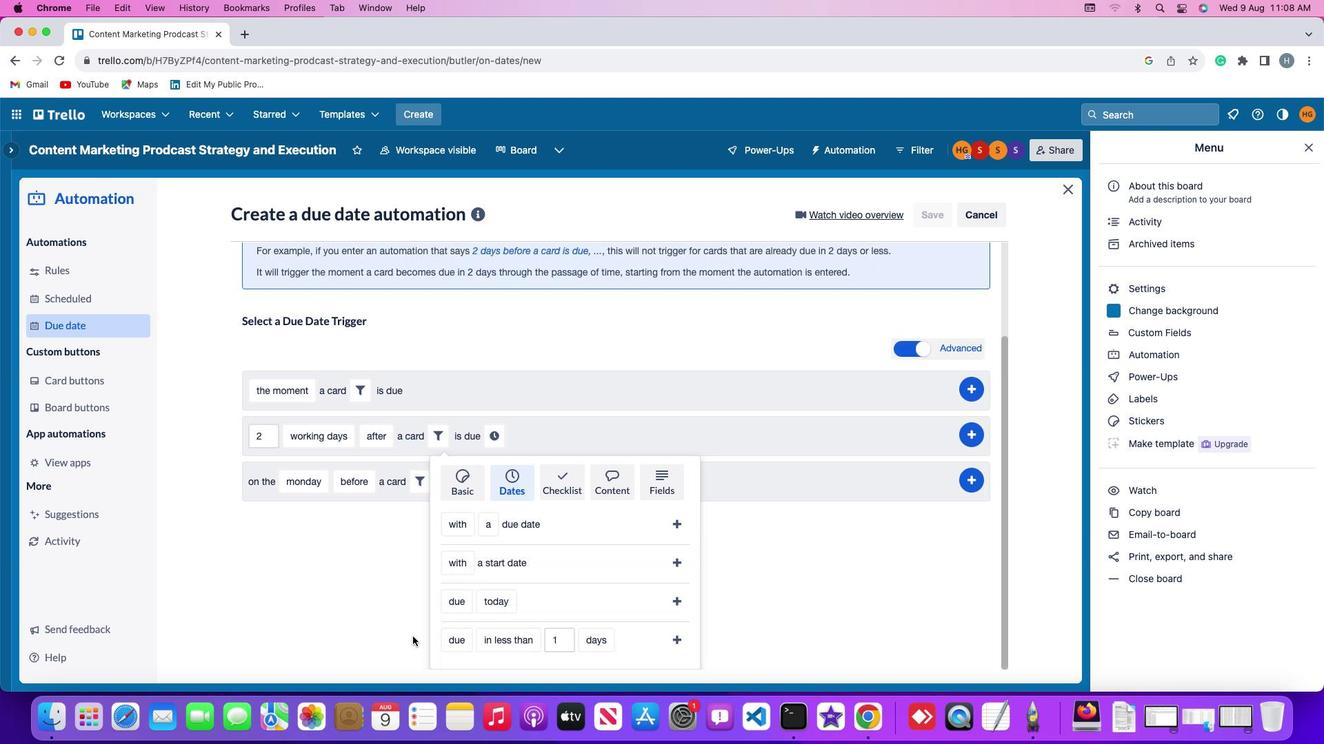 
Action: Mouse scrolled (382, 615) with delta (11, 22)
Screenshot: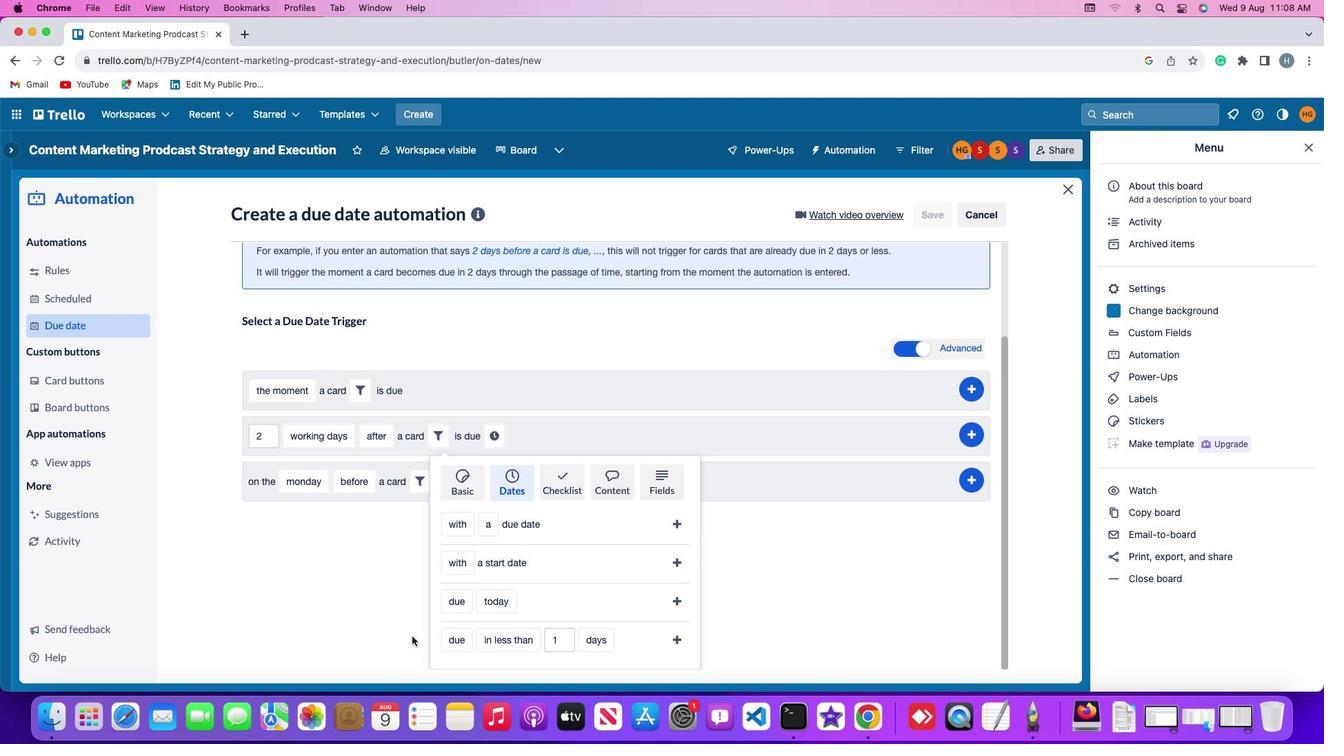 
Action: Mouse scrolled (382, 615) with delta (11, 22)
Screenshot: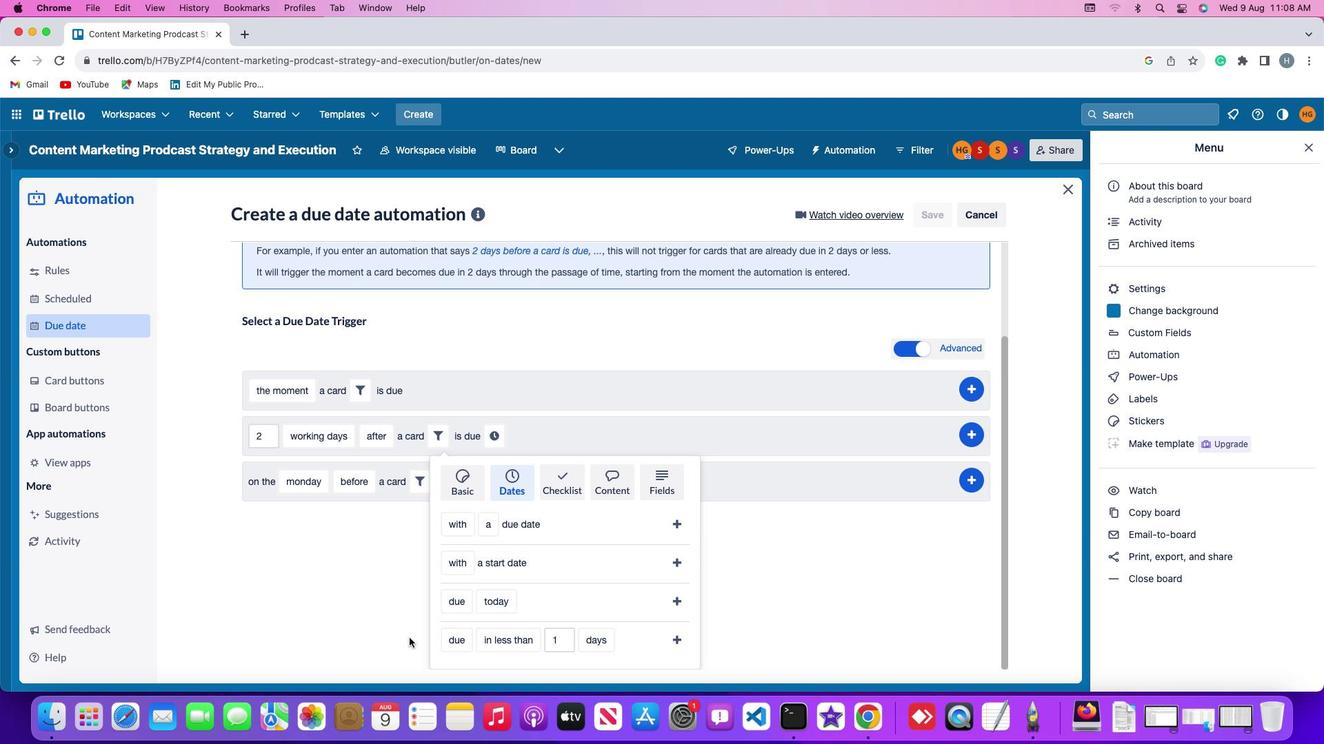 
Action: Mouse scrolled (382, 615) with delta (11, 21)
Screenshot: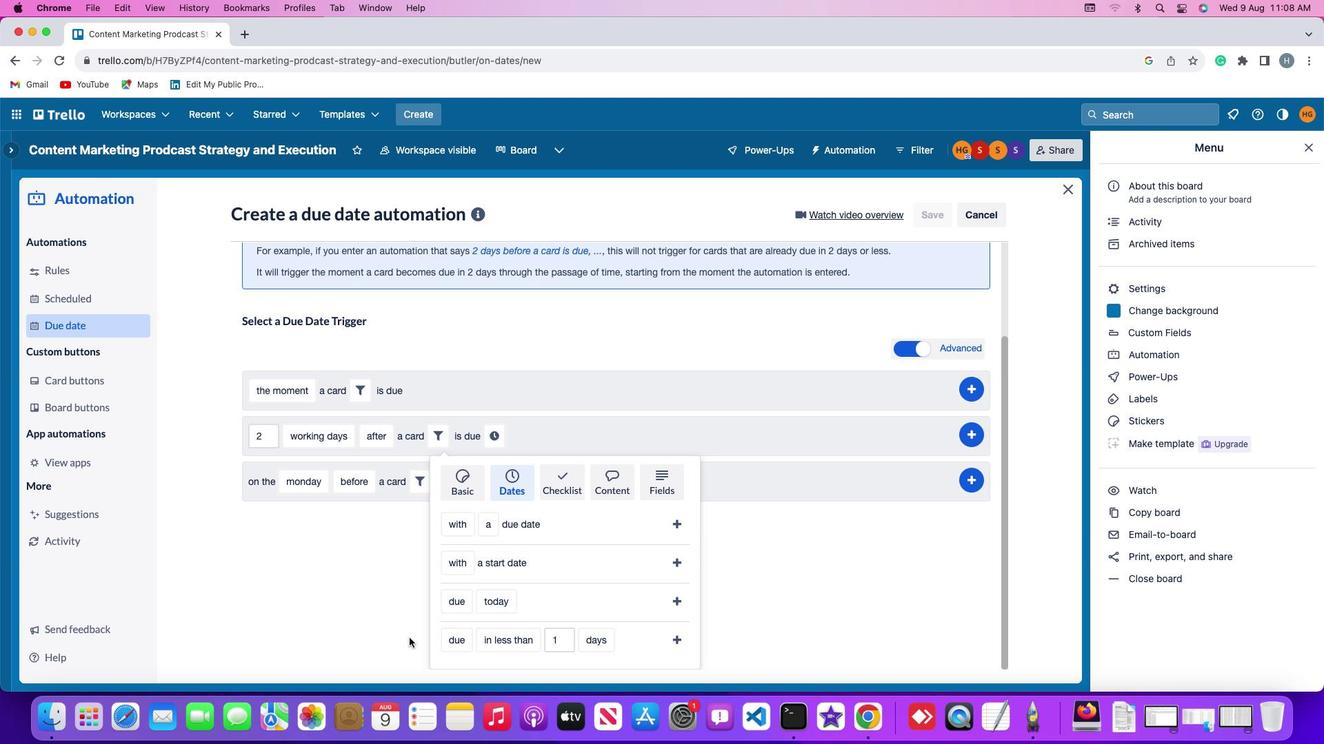 
Action: Mouse scrolled (382, 615) with delta (11, 20)
Screenshot: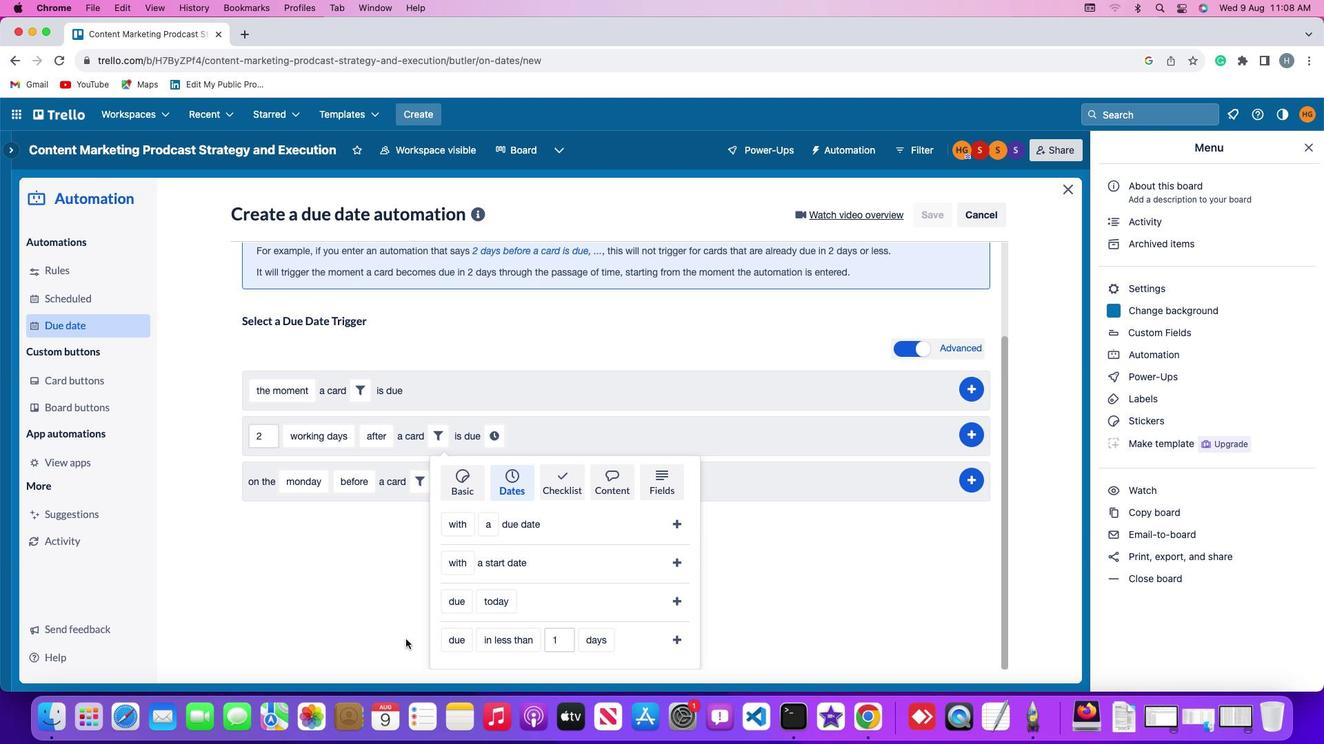 
Action: Mouse scrolled (382, 615) with delta (11, 20)
Screenshot: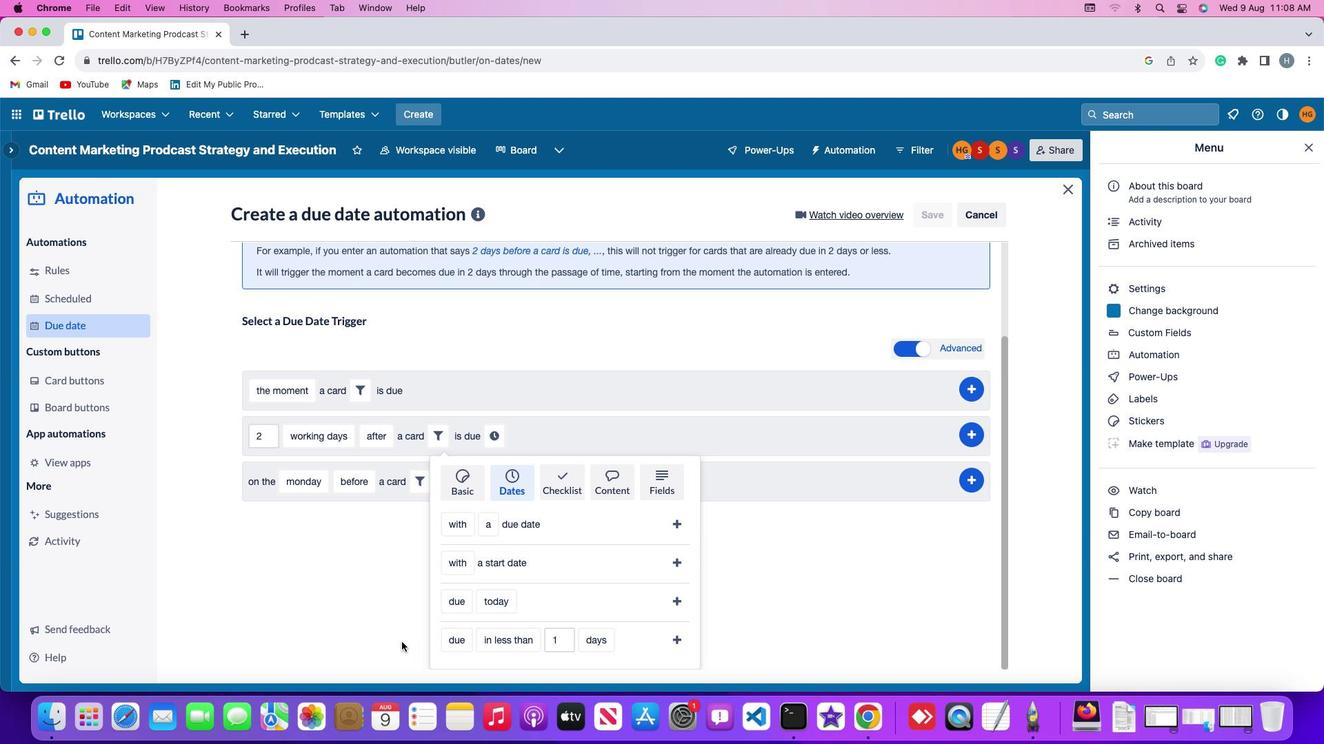 
Action: Mouse moved to (429, 580)
Screenshot: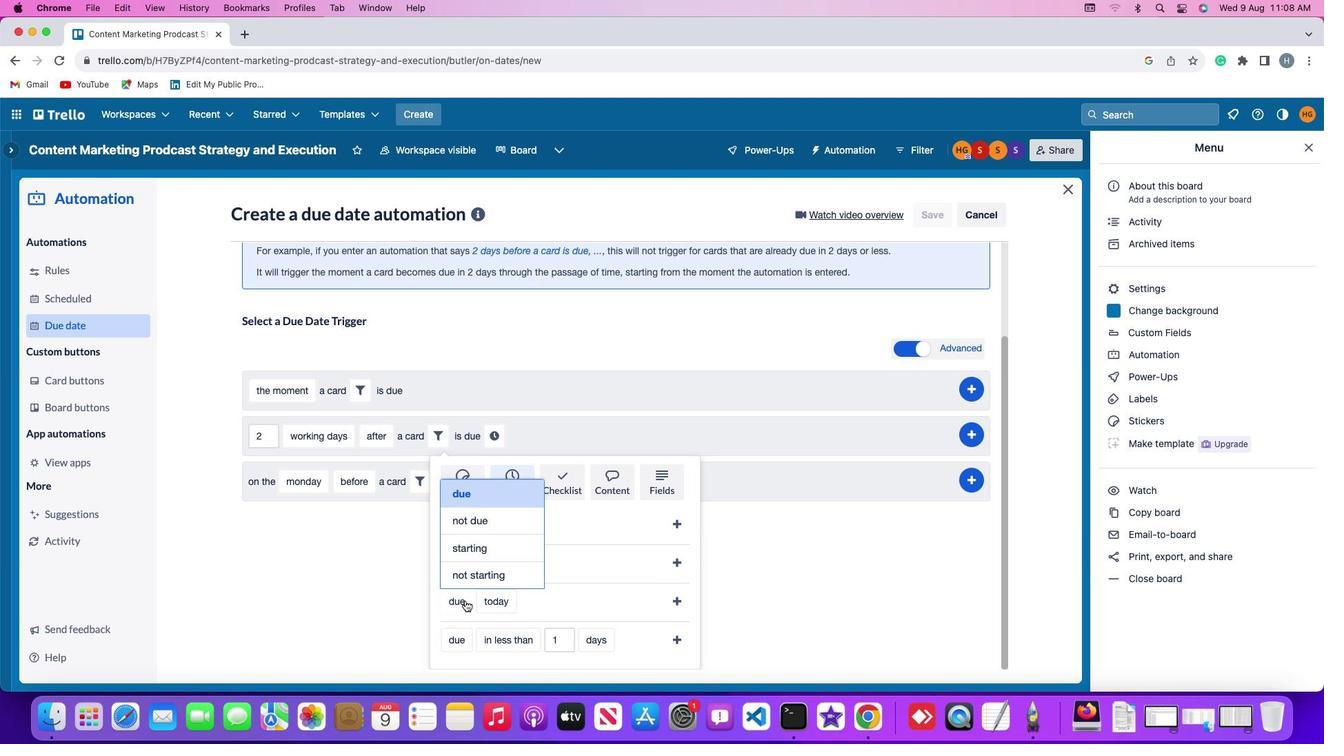 
Action: Mouse pressed left at (429, 580)
Screenshot: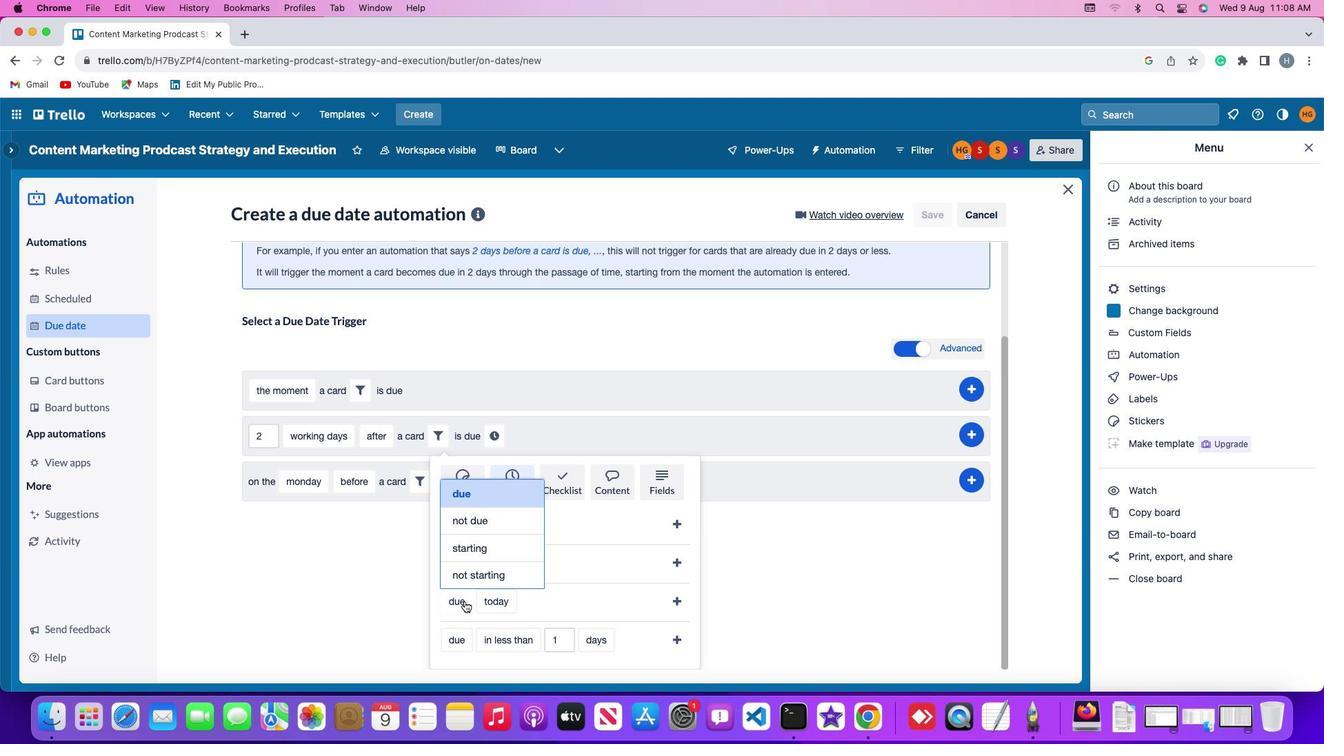 
Action: Mouse moved to (440, 510)
Screenshot: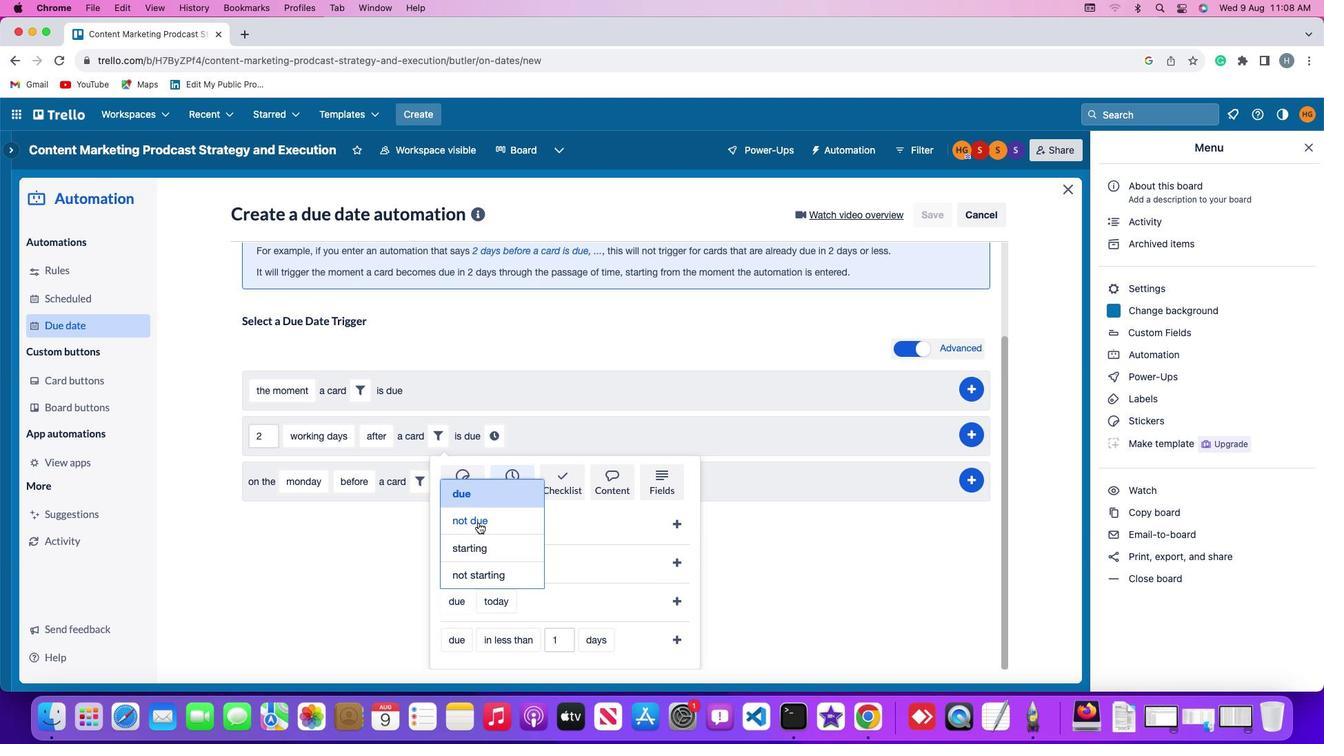 
Action: Mouse pressed left at (440, 510)
Screenshot: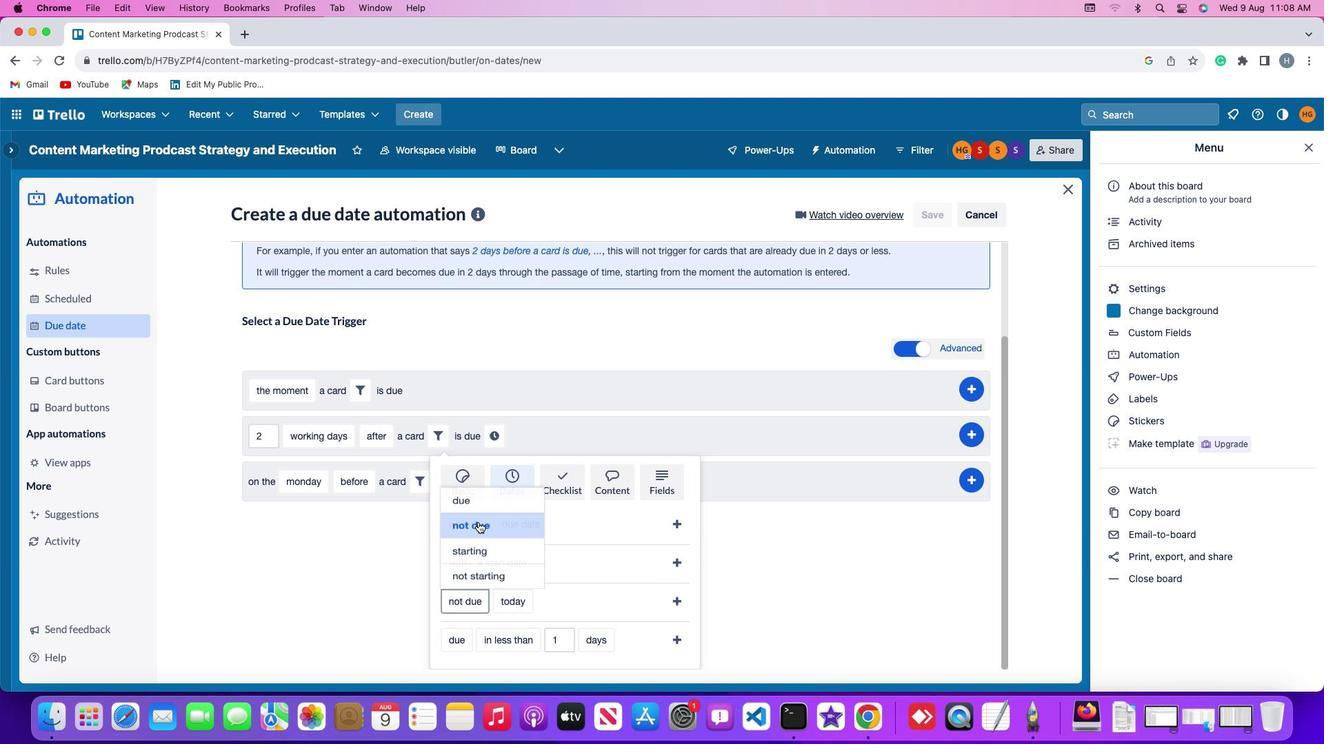 
Action: Mouse moved to (469, 578)
Screenshot: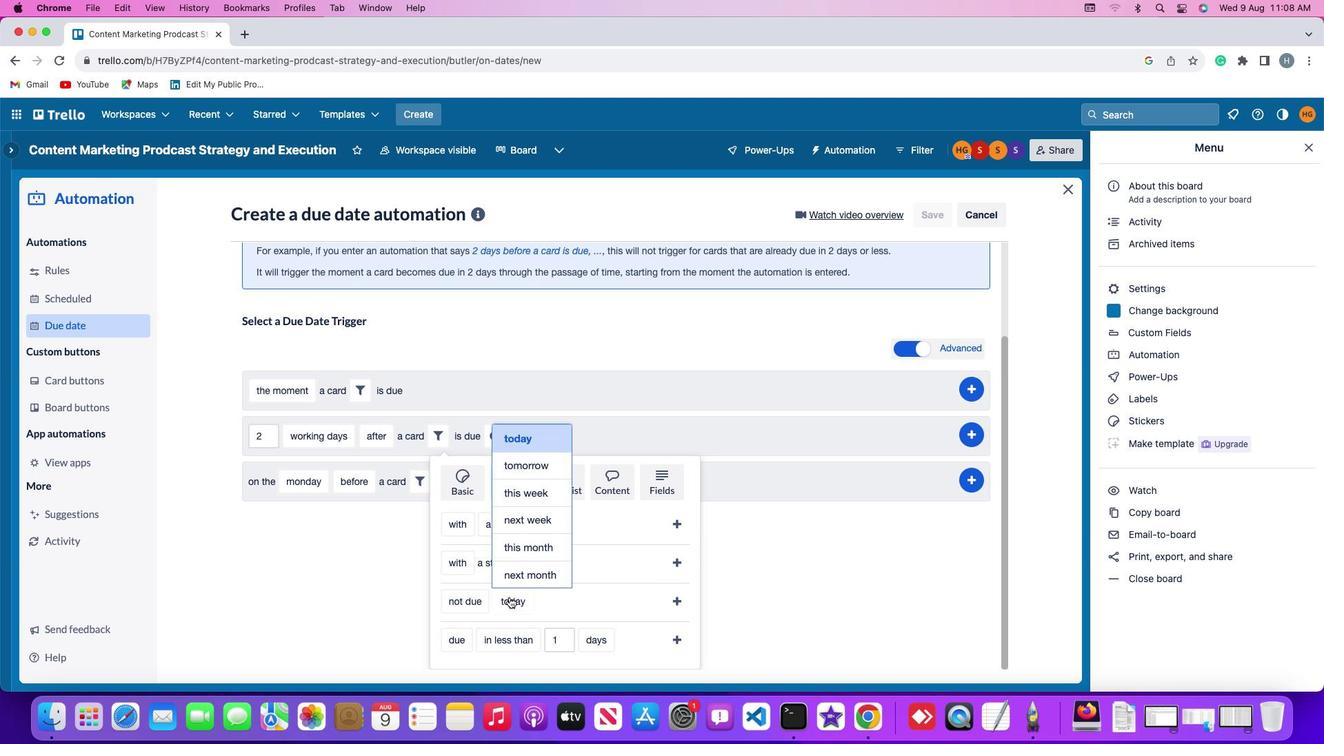 
Action: Mouse pressed left at (469, 578)
Screenshot: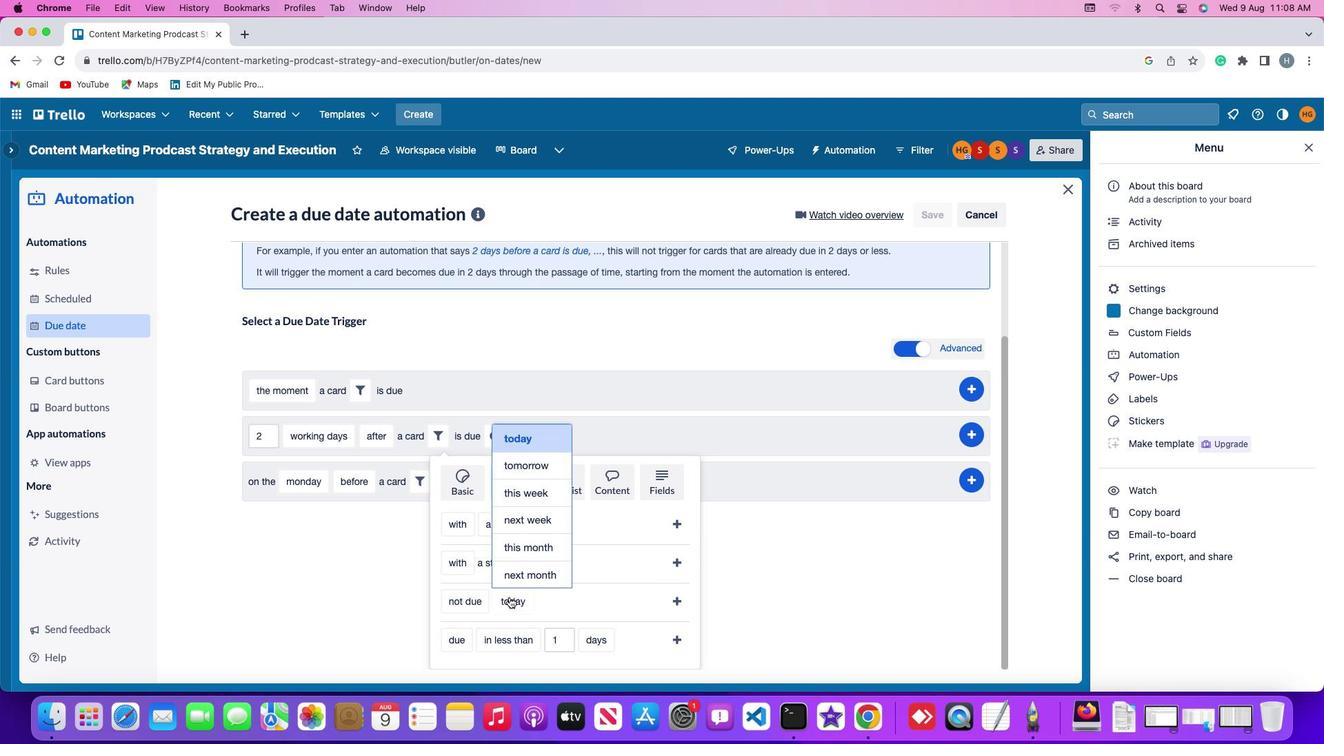 
Action: Mouse moved to (478, 431)
Screenshot: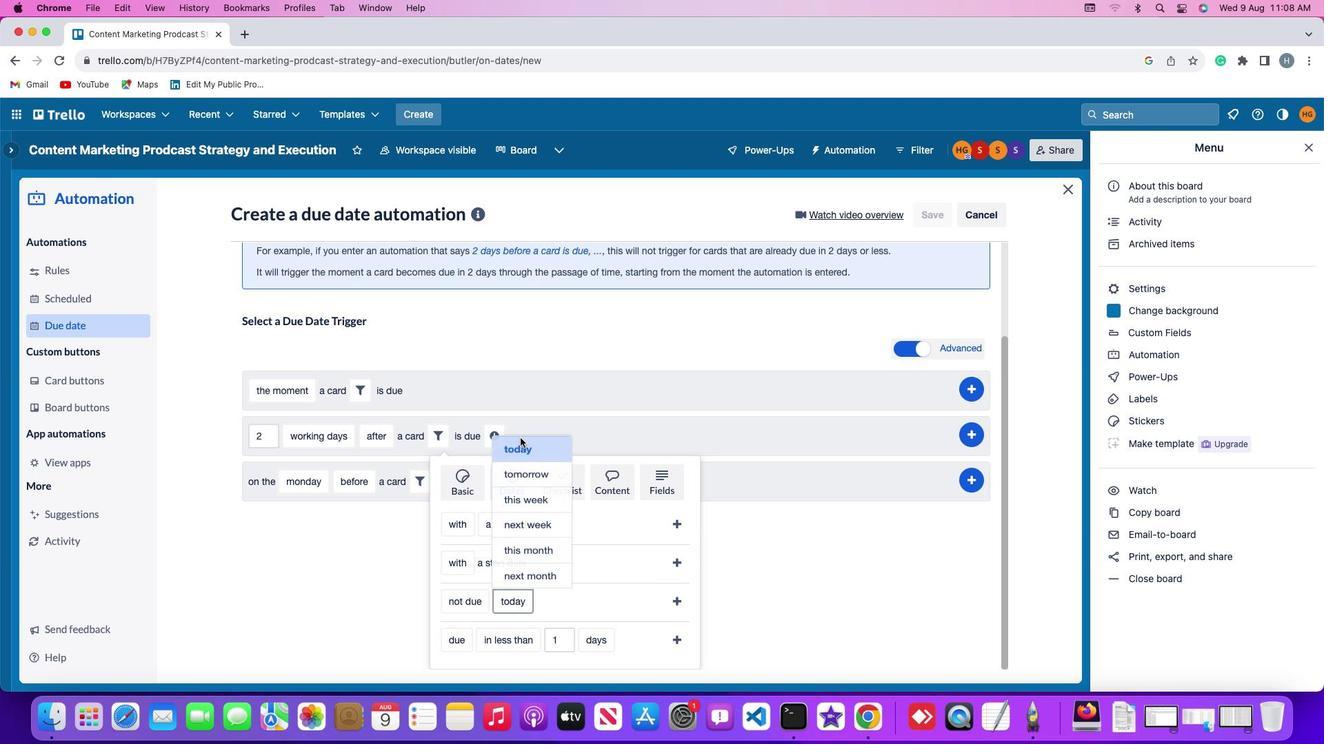 
Action: Mouse pressed left at (478, 431)
Screenshot: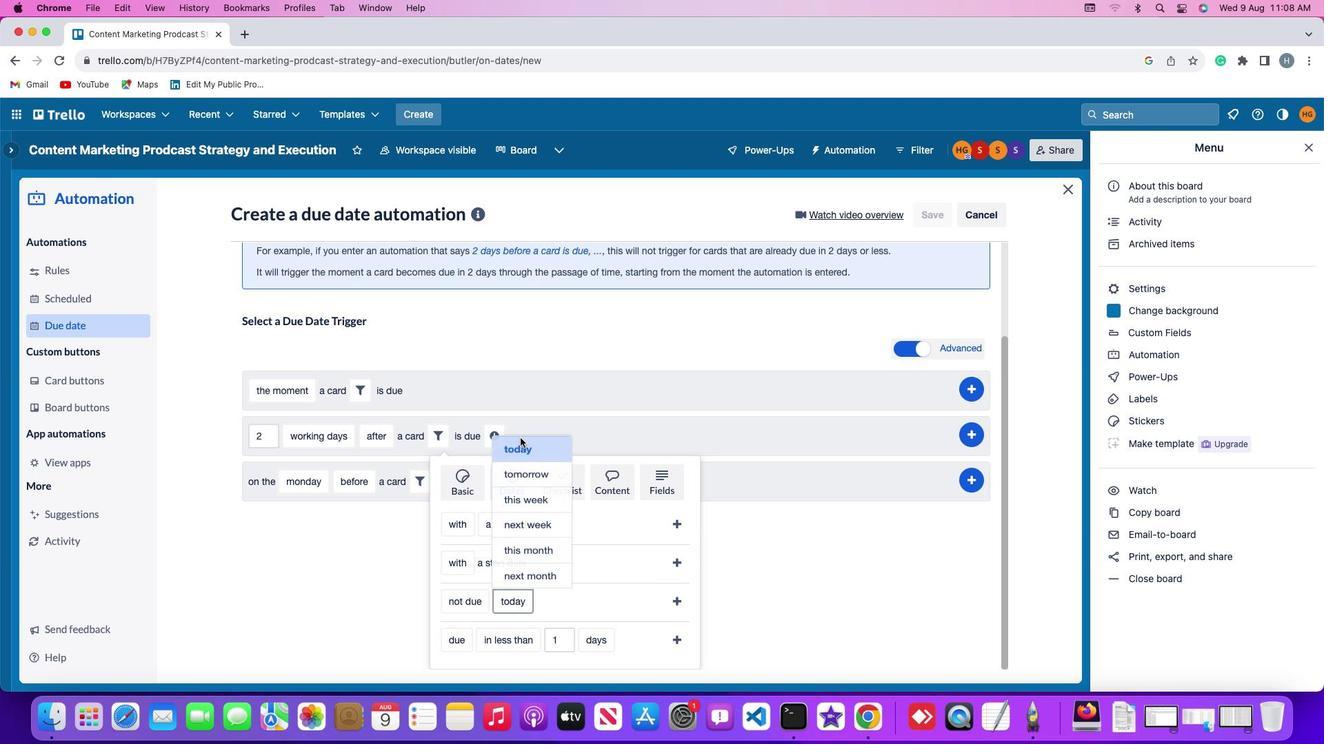
Action: Mouse moved to (621, 581)
Screenshot: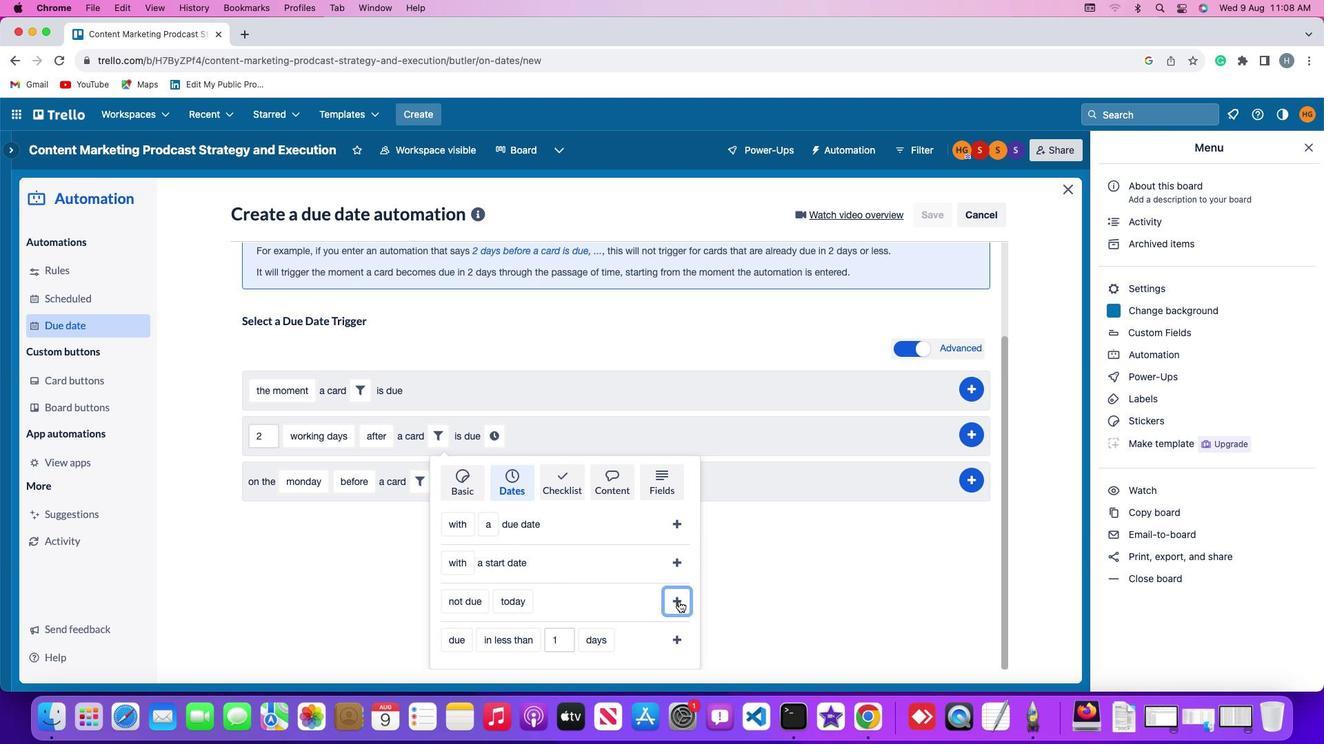 
Action: Mouse pressed left at (621, 581)
Screenshot: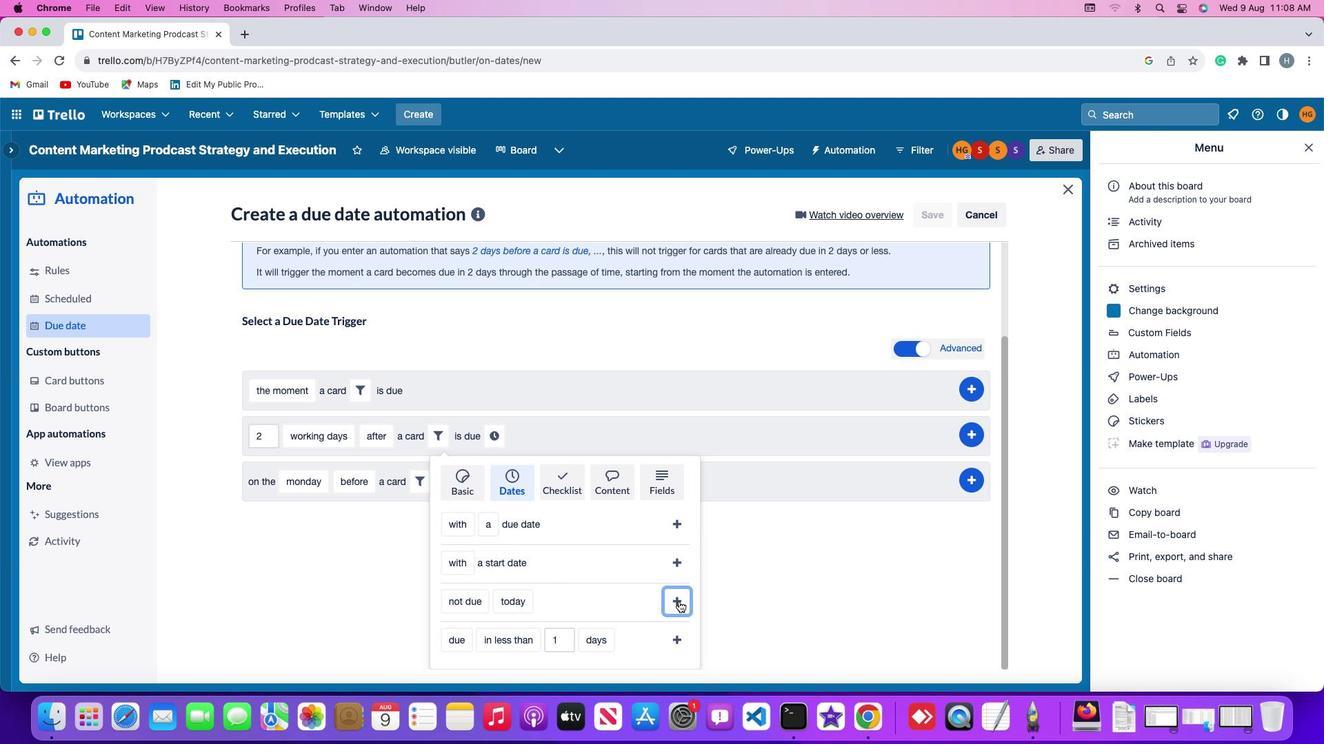 
Action: Mouse moved to (543, 537)
Screenshot: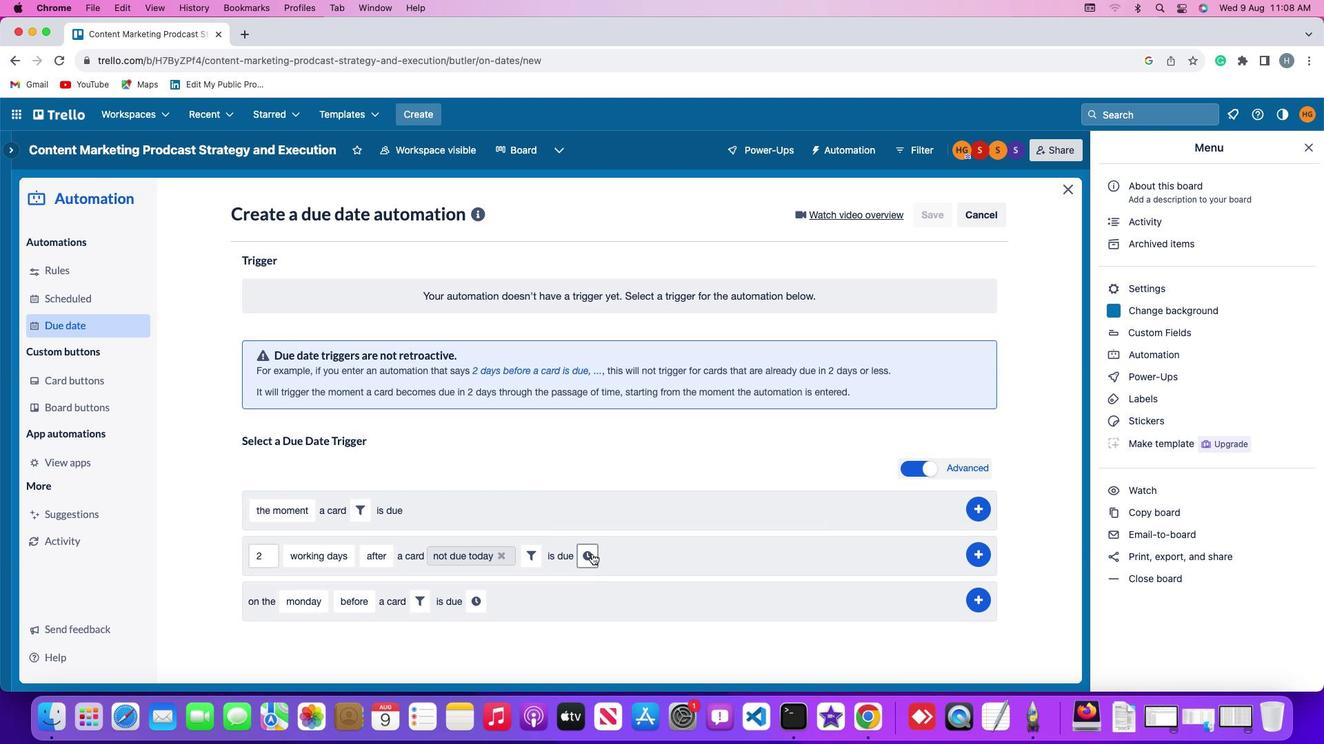 
Action: Mouse pressed left at (543, 537)
Screenshot: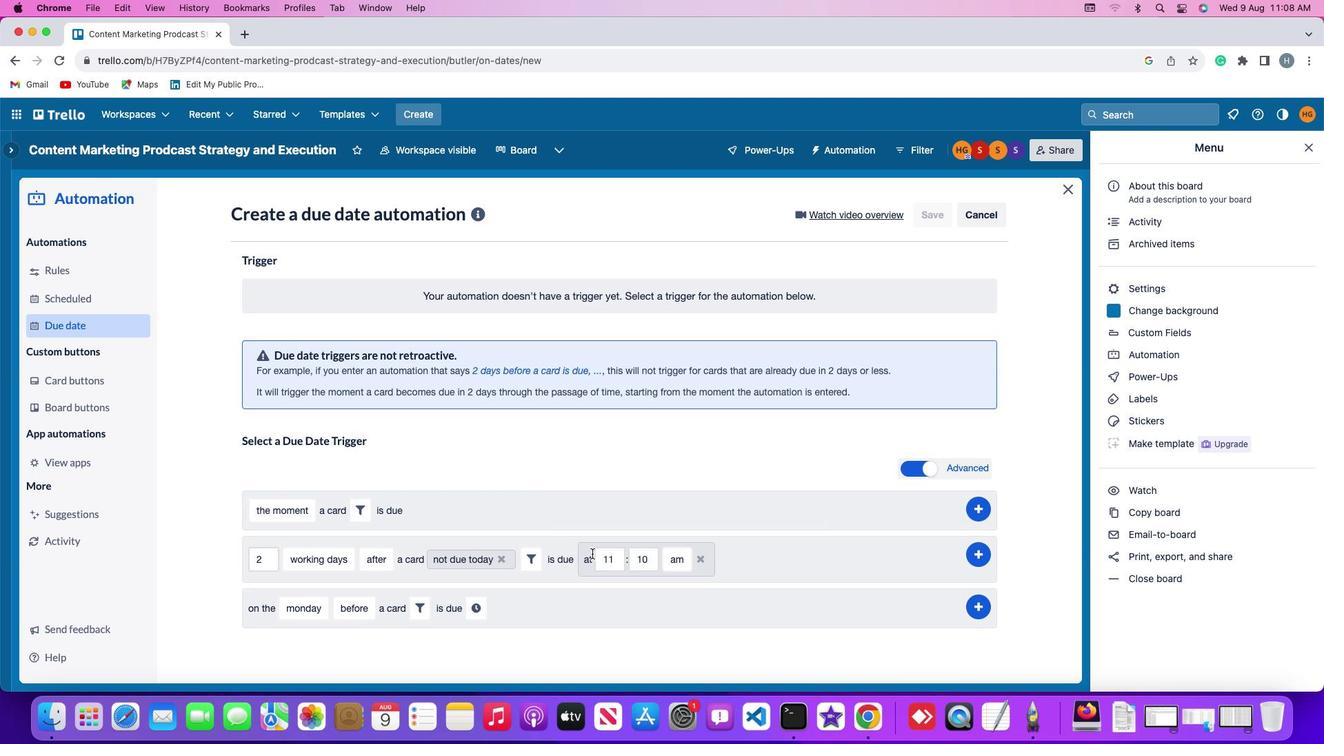 
Action: Mouse moved to (564, 540)
Screenshot: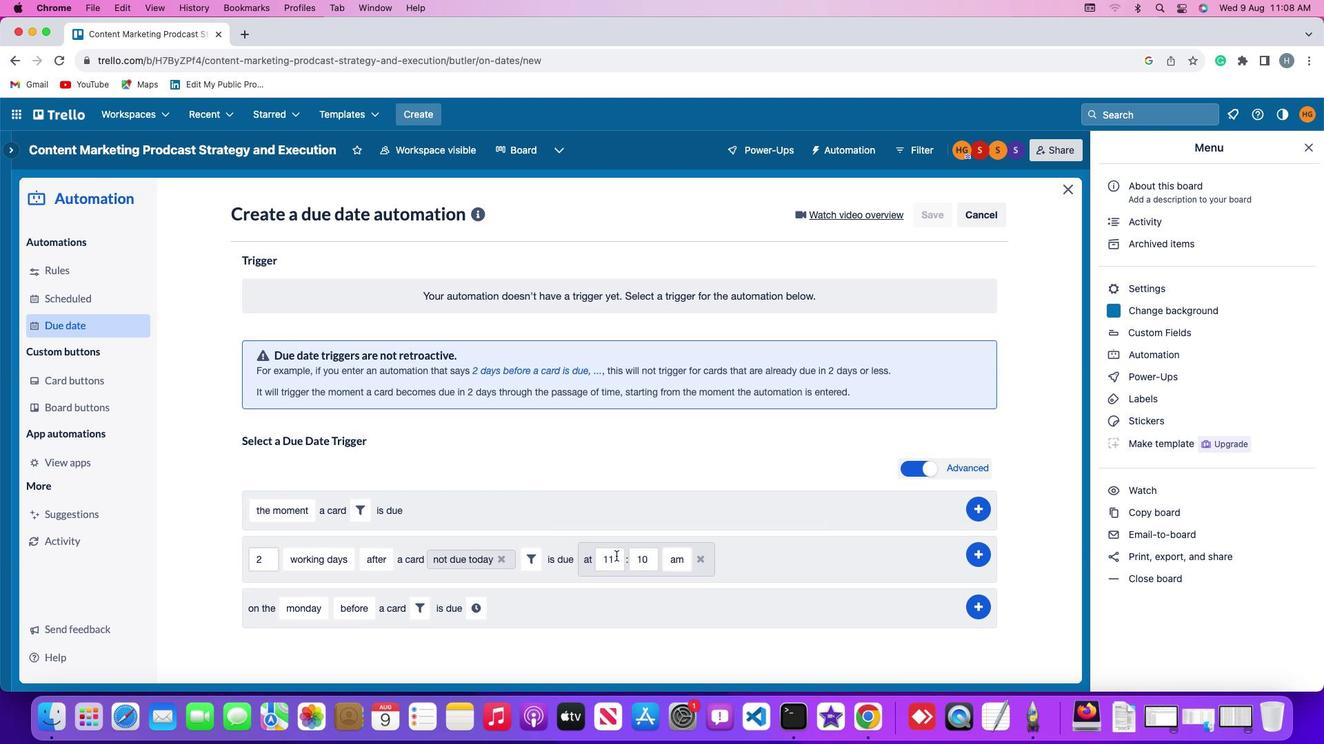 
Action: Mouse pressed left at (564, 540)
Screenshot: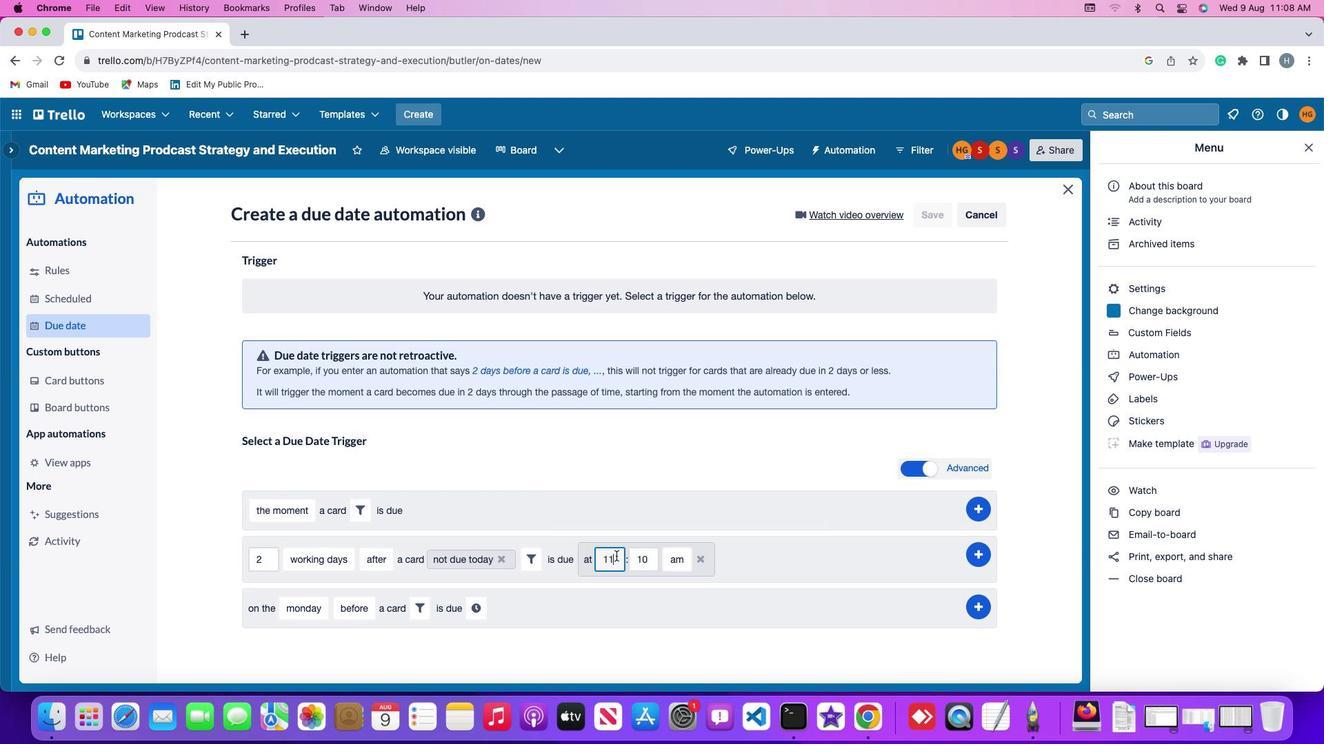 
Action: Key pressed Key.backspaceKey.backspace'1''1'
Screenshot: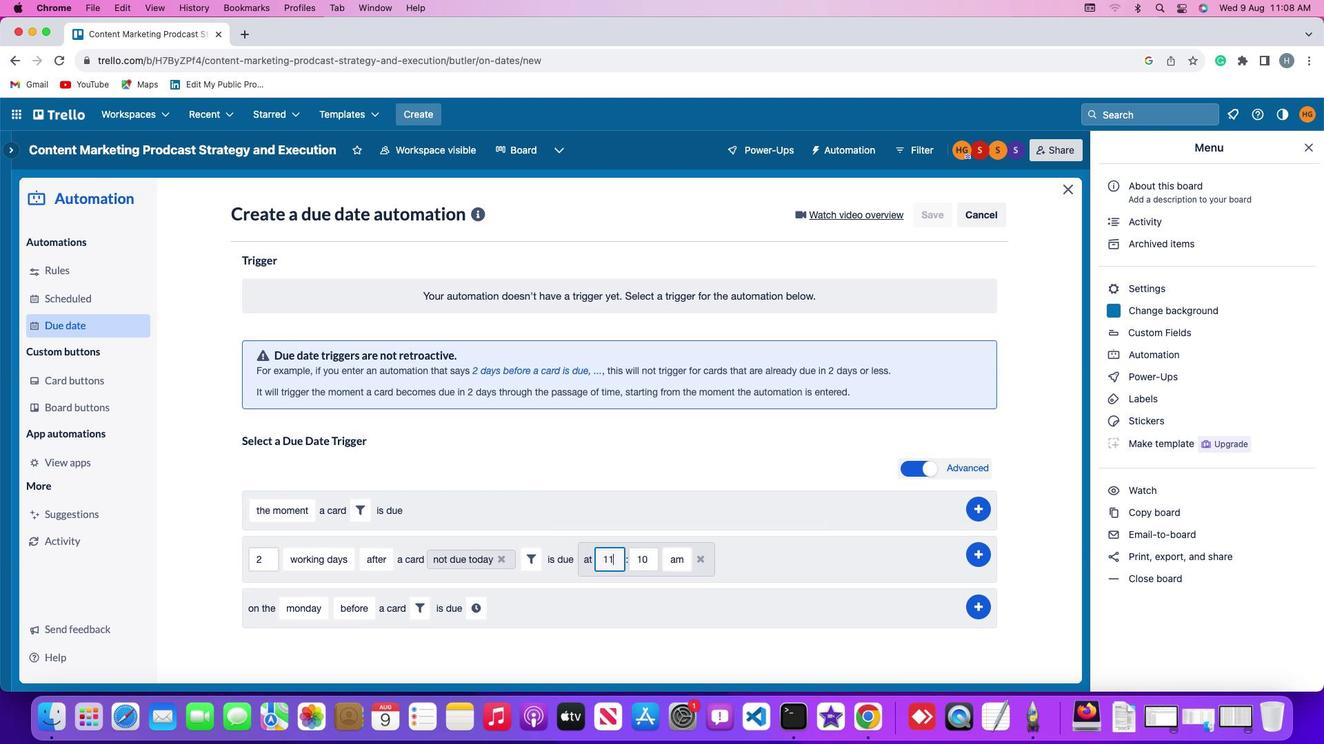 
Action: Mouse moved to (599, 541)
Screenshot: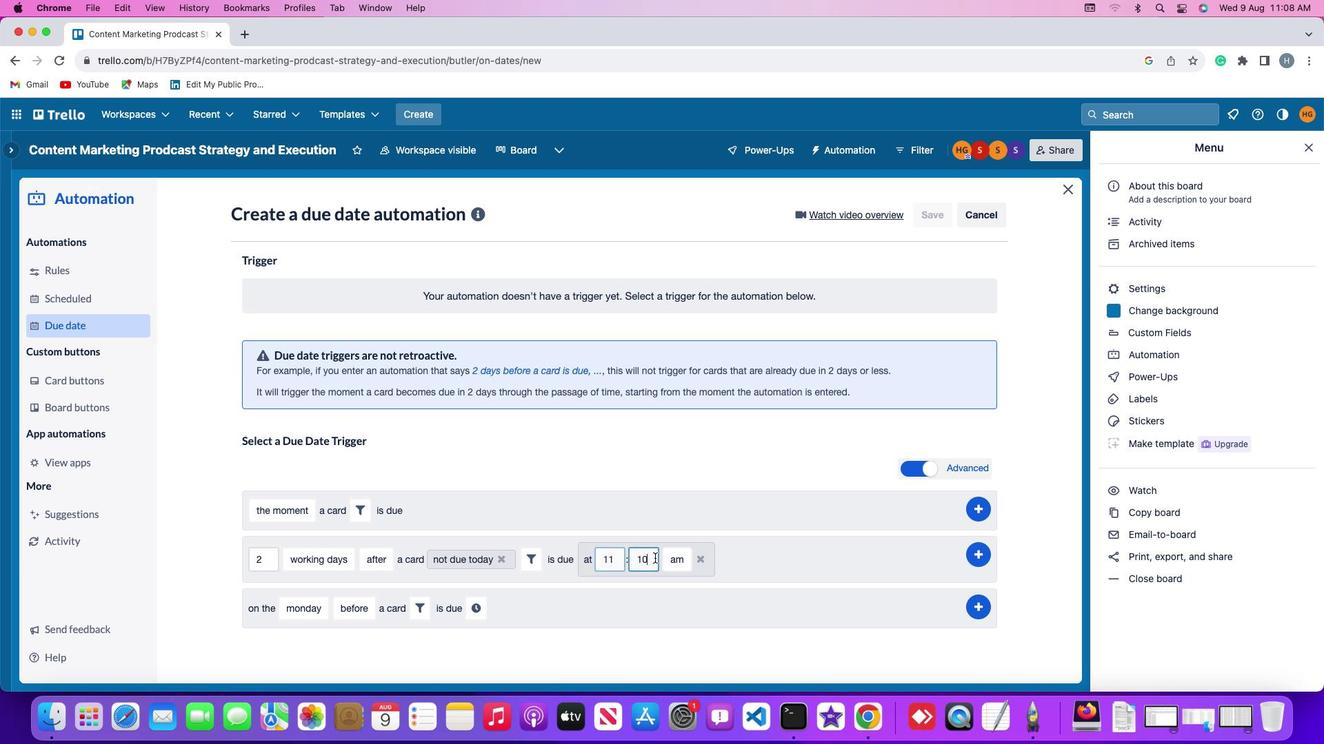 
Action: Mouse pressed left at (599, 541)
Screenshot: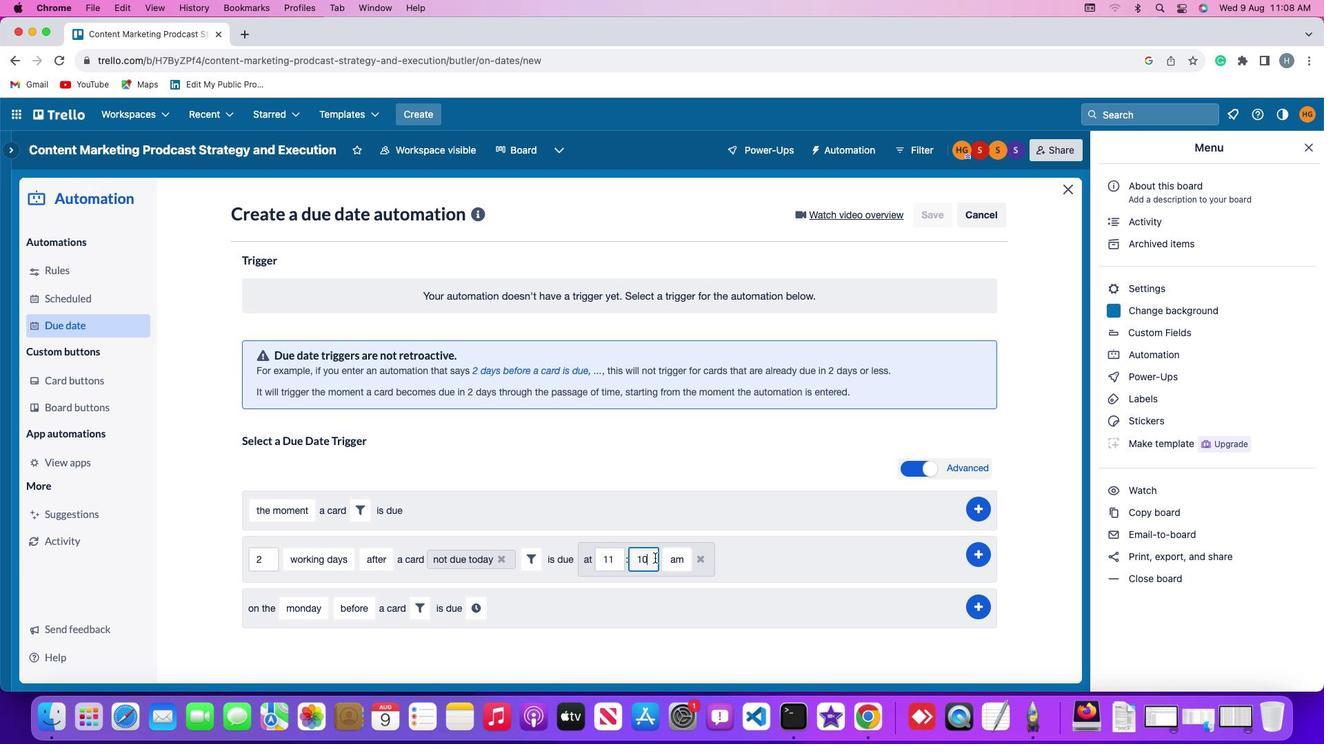 
Action: Key pressed Key.backspaceKey.backspace'0'
Screenshot: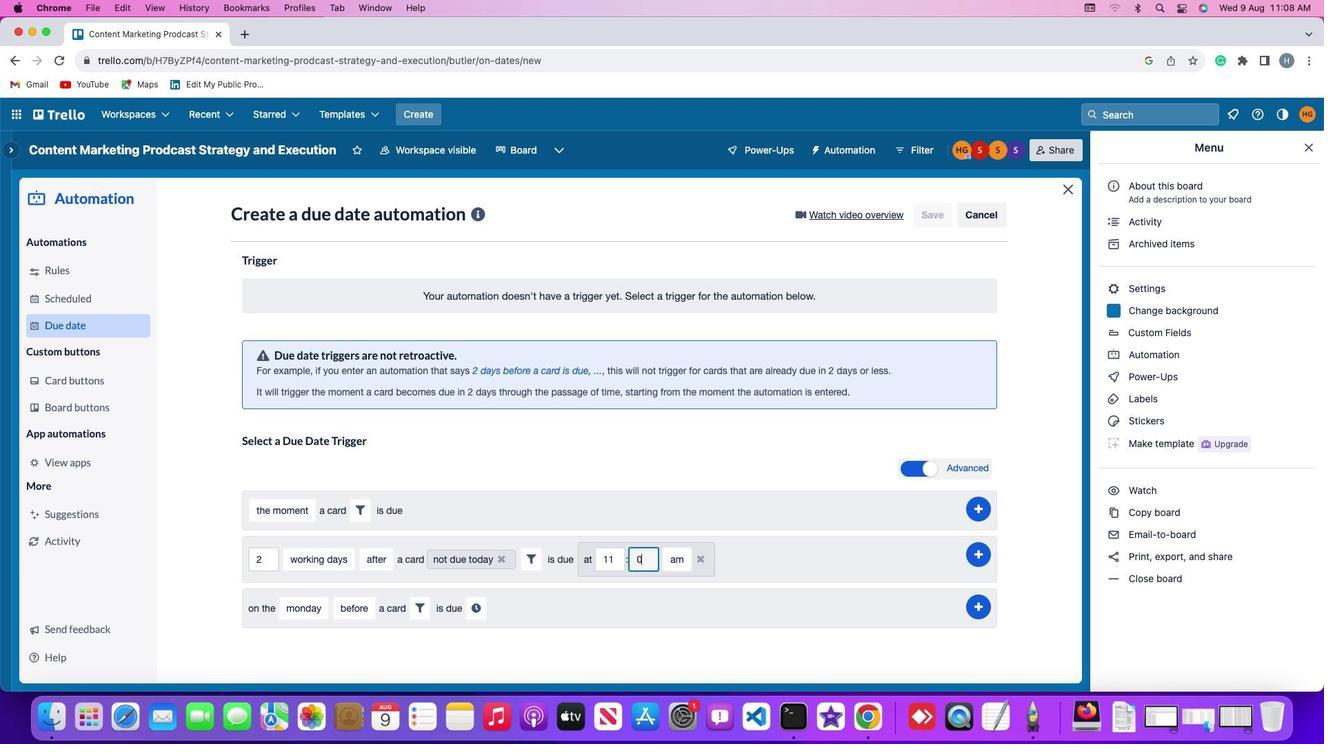 
Action: Mouse moved to (601, 541)
Screenshot: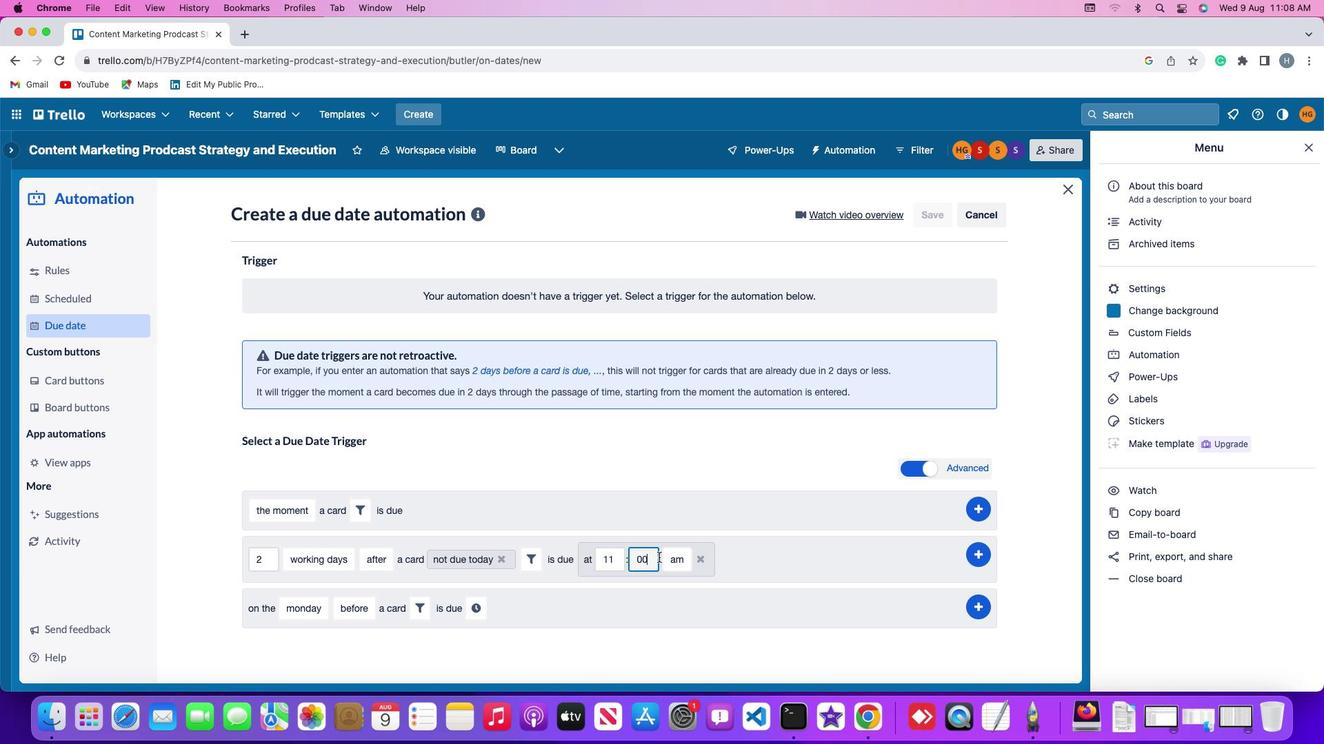 
Action: Key pressed '0'
Screenshot: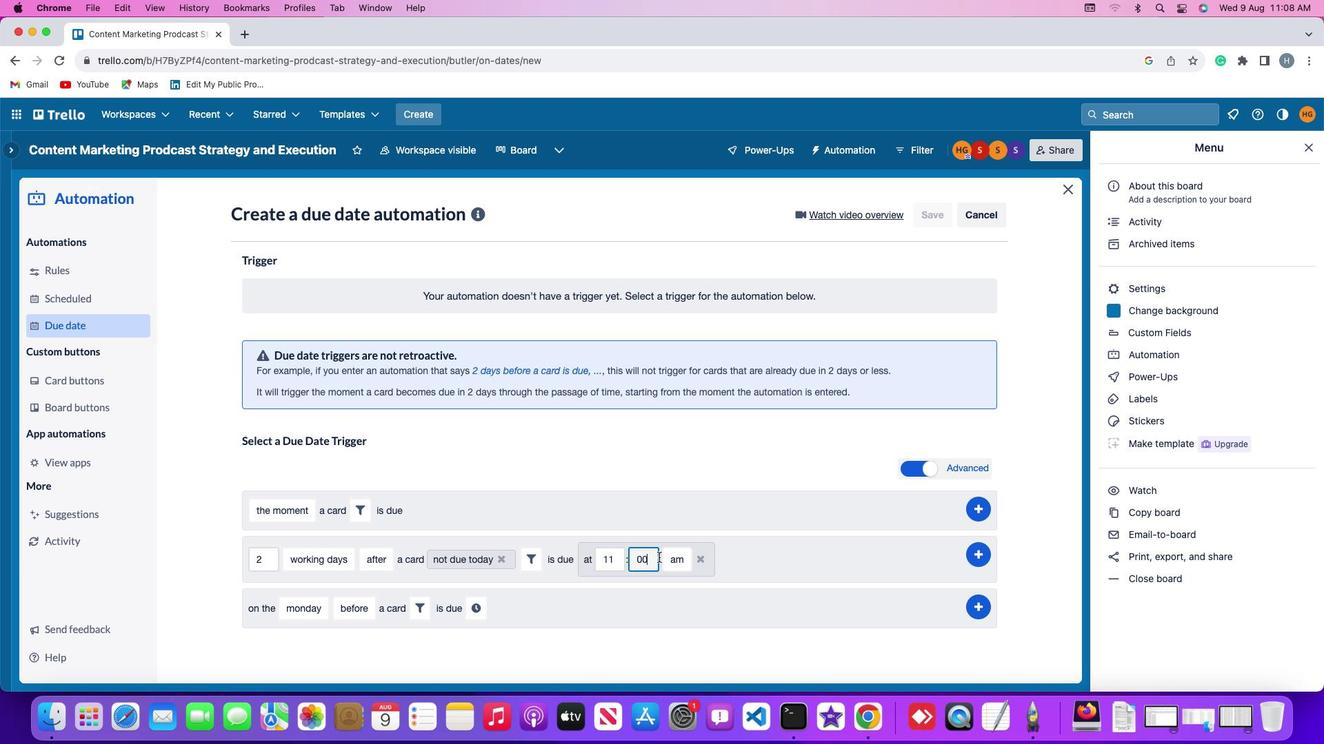 
Action: Mouse moved to (613, 541)
Screenshot: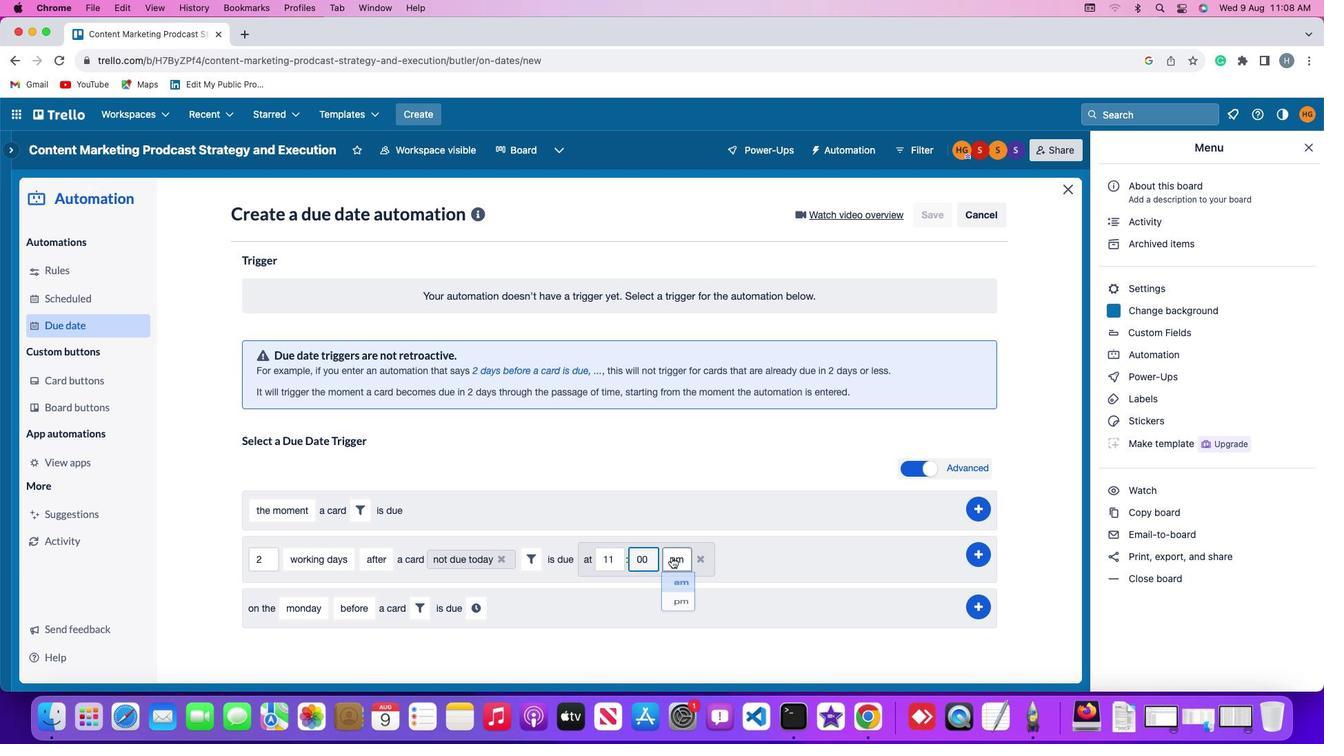 
Action: Mouse pressed left at (613, 541)
Screenshot: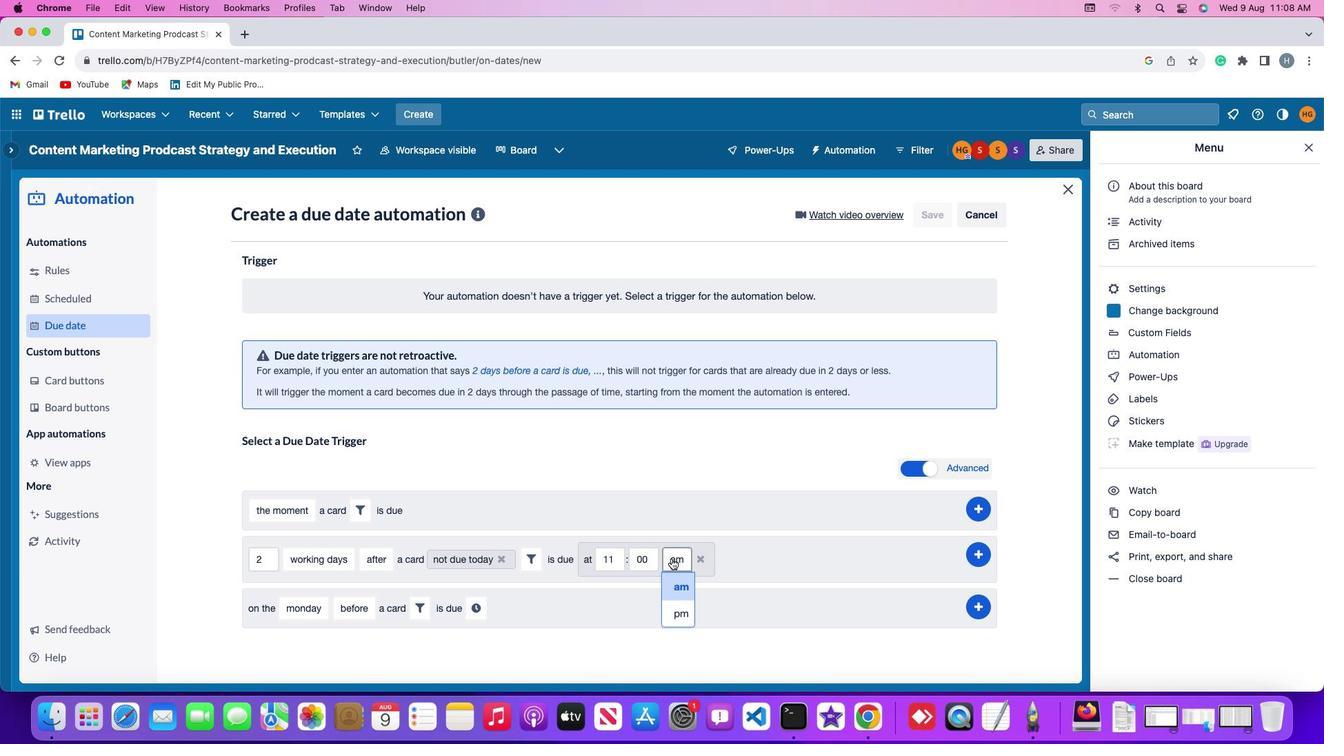 
Action: Mouse moved to (620, 569)
Screenshot: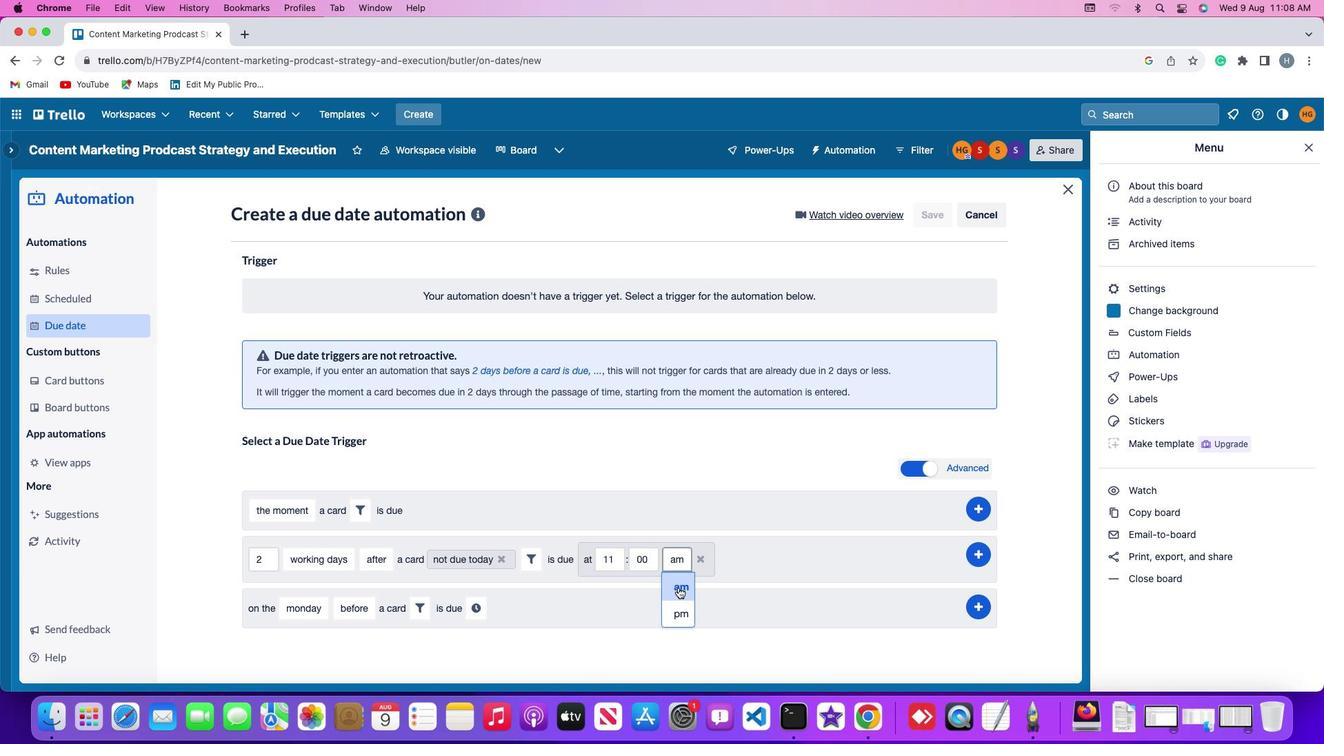 
Action: Mouse pressed left at (620, 569)
Screenshot: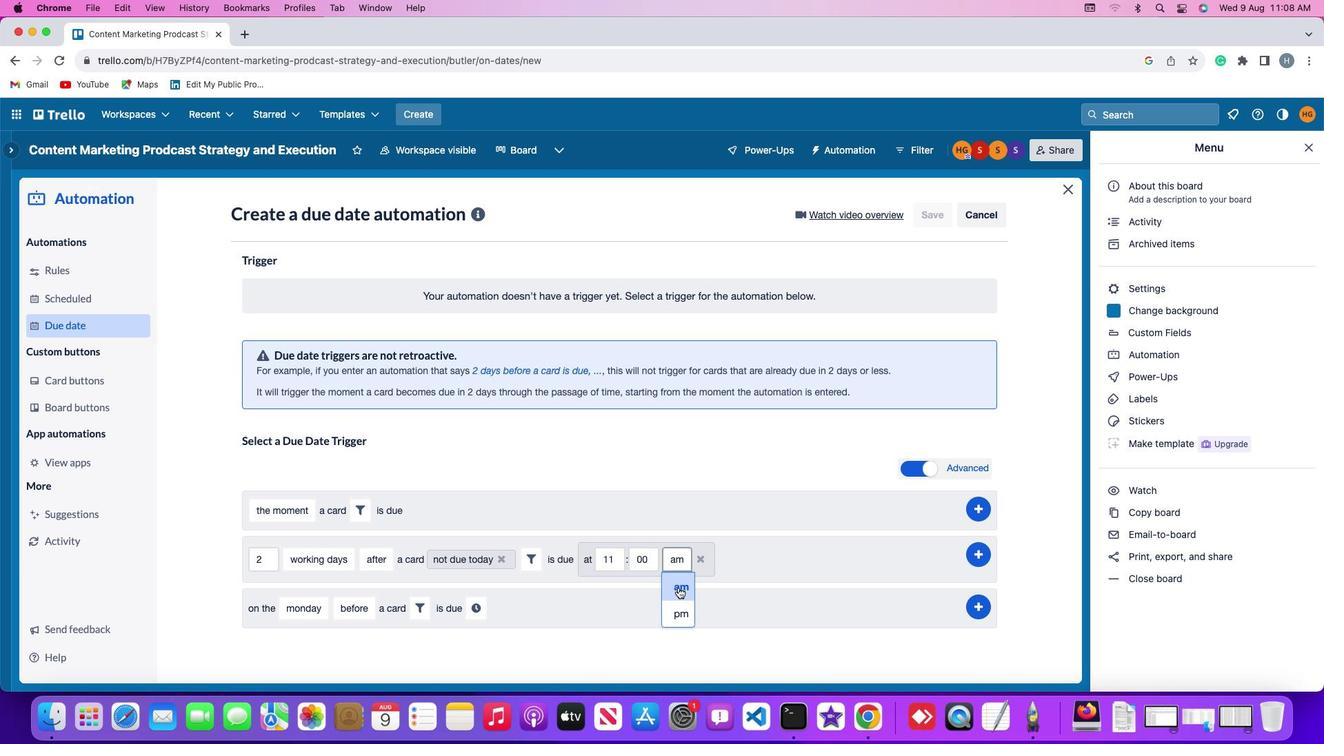 
Action: Mouse moved to (888, 534)
Screenshot: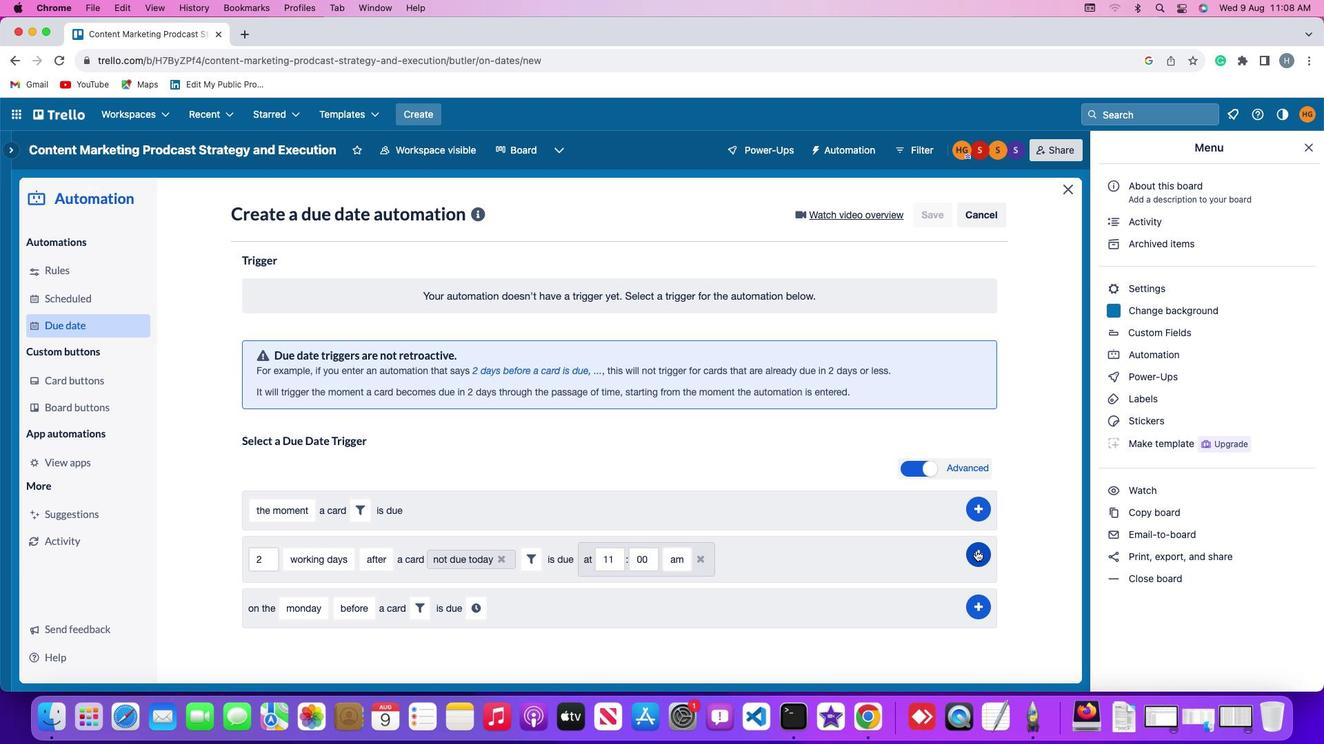 
Action: Mouse pressed left at (888, 534)
Screenshot: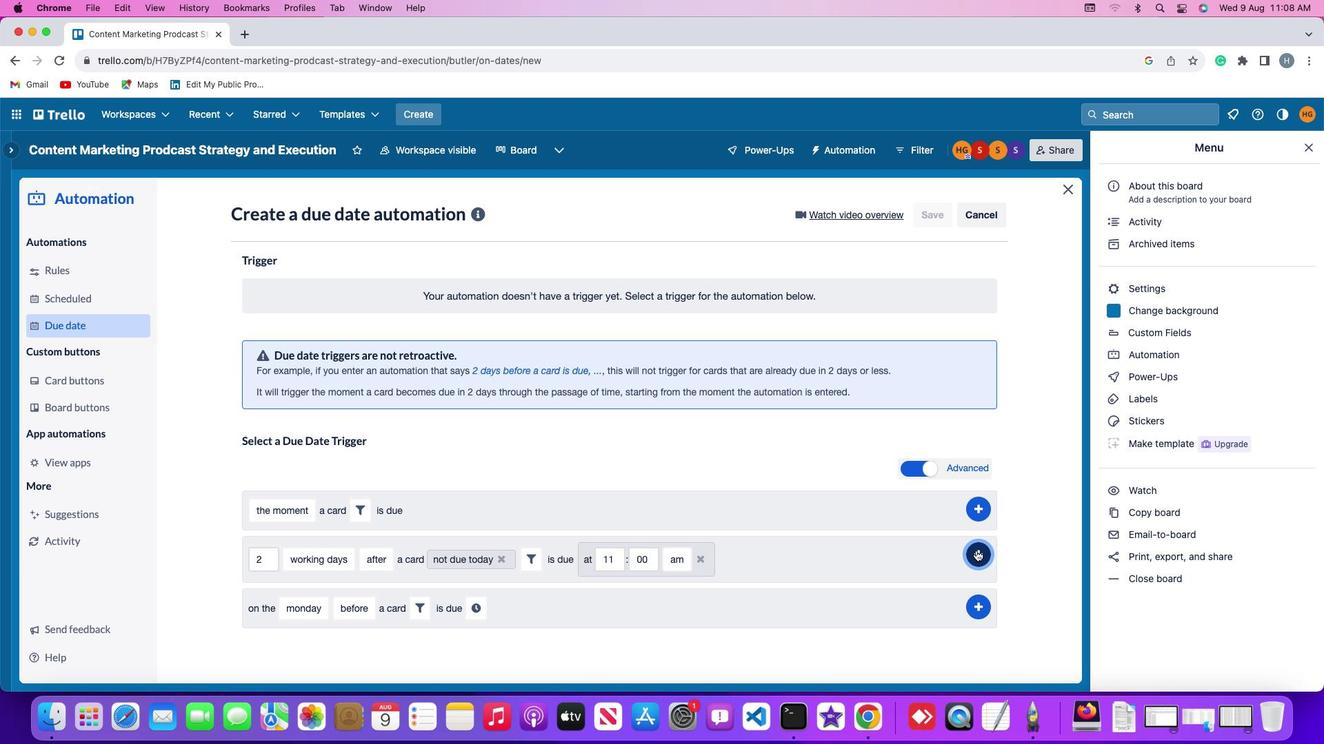 
Action: Mouse moved to (947, 391)
Screenshot: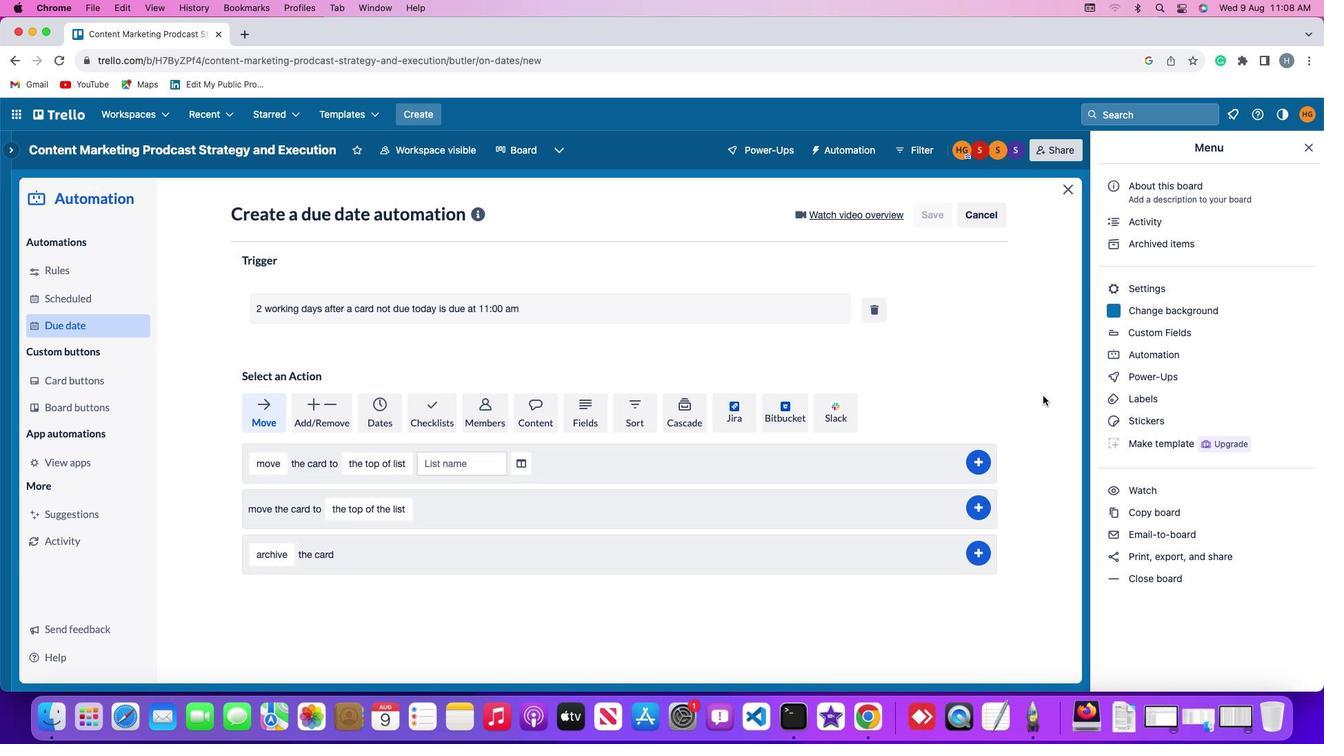 
